 Task: Get directions from Painted Desert National Park, Arizona, United States to Piedmont Park, Georgia, United States departing at 12:00 noon on the 15th of December
Action: Mouse moved to (269, 63)
Screenshot: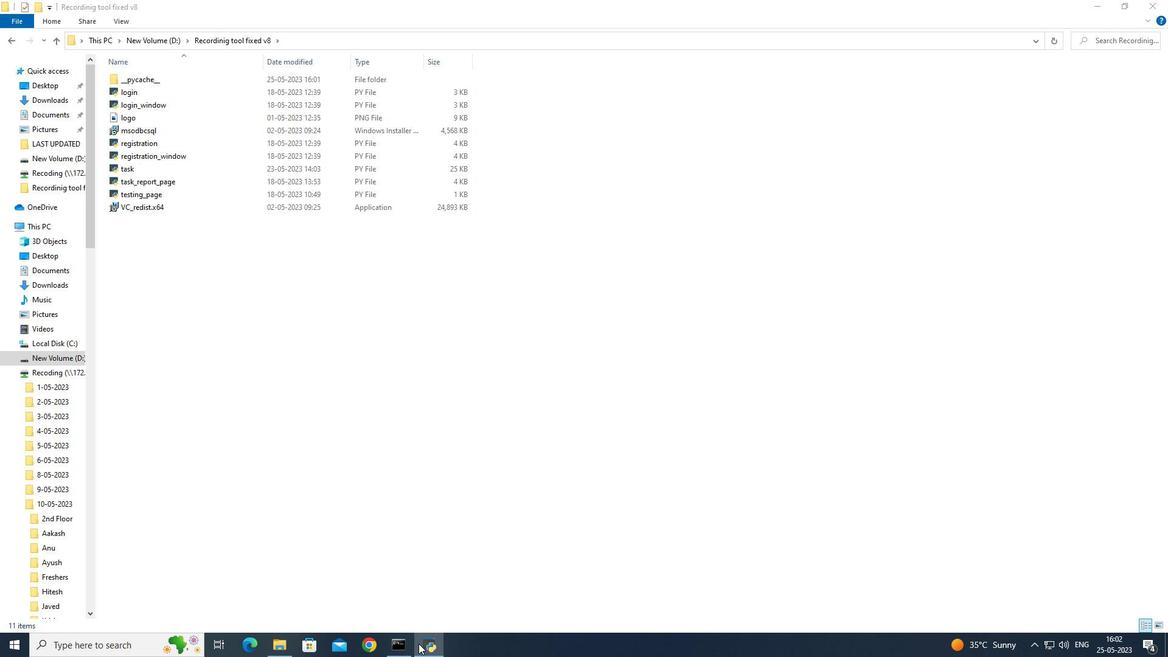 
Action: Mouse pressed left at (269, 63)
Screenshot: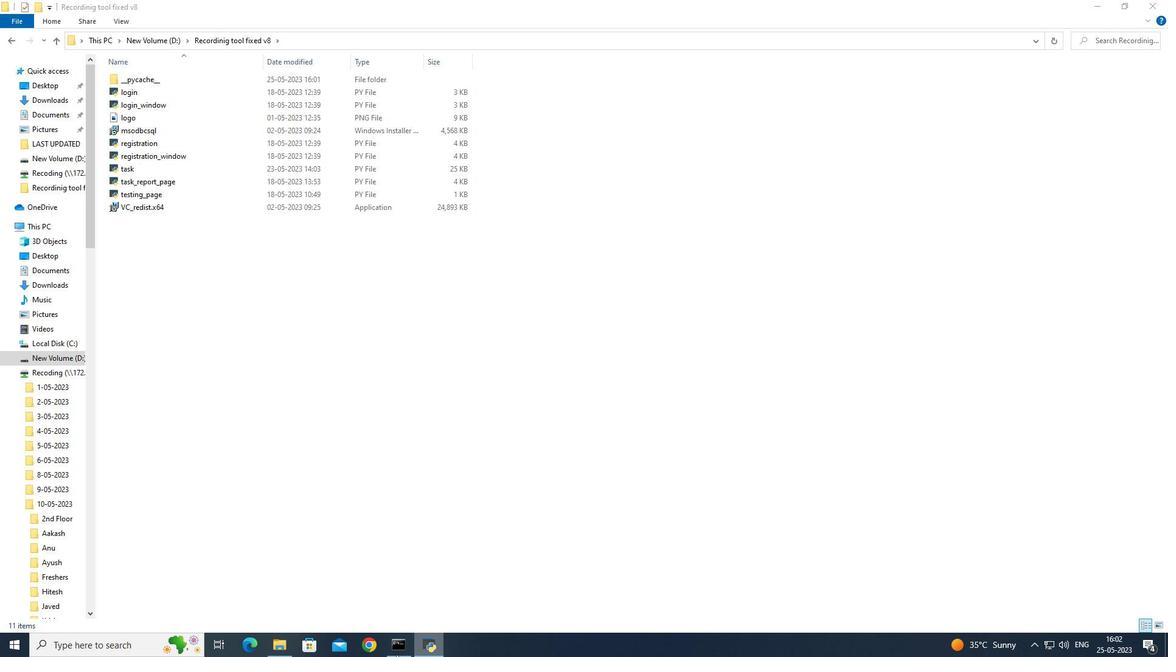 
Action: Mouse moved to (16, 59)
Screenshot: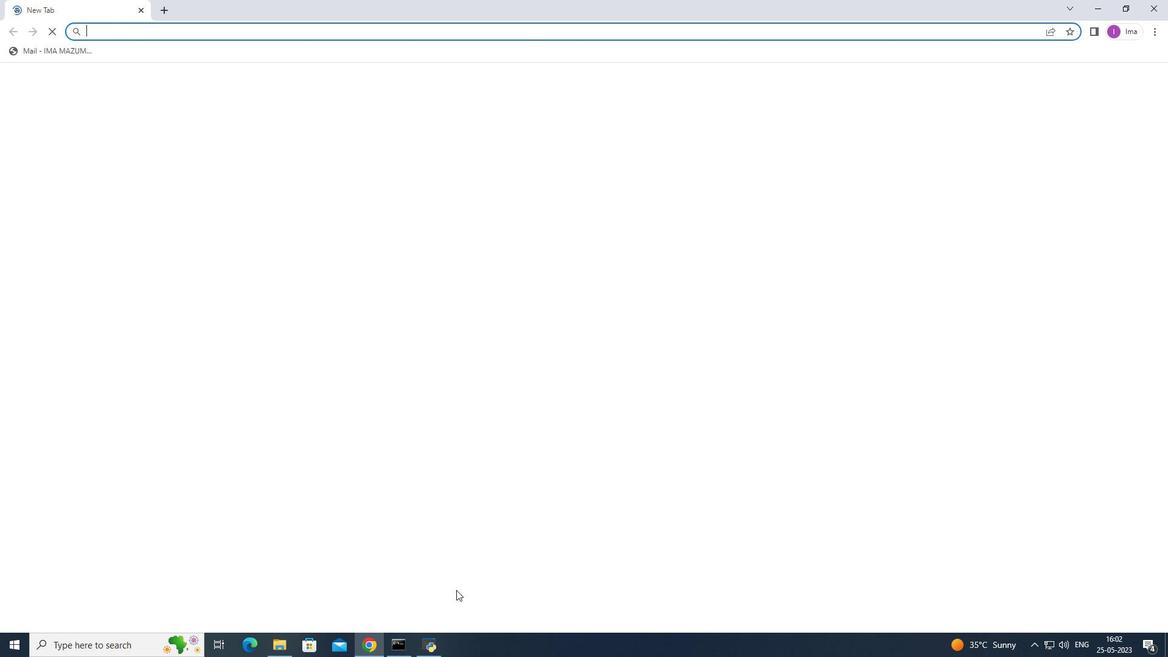 
Action: Mouse pressed left at (16, 59)
Screenshot: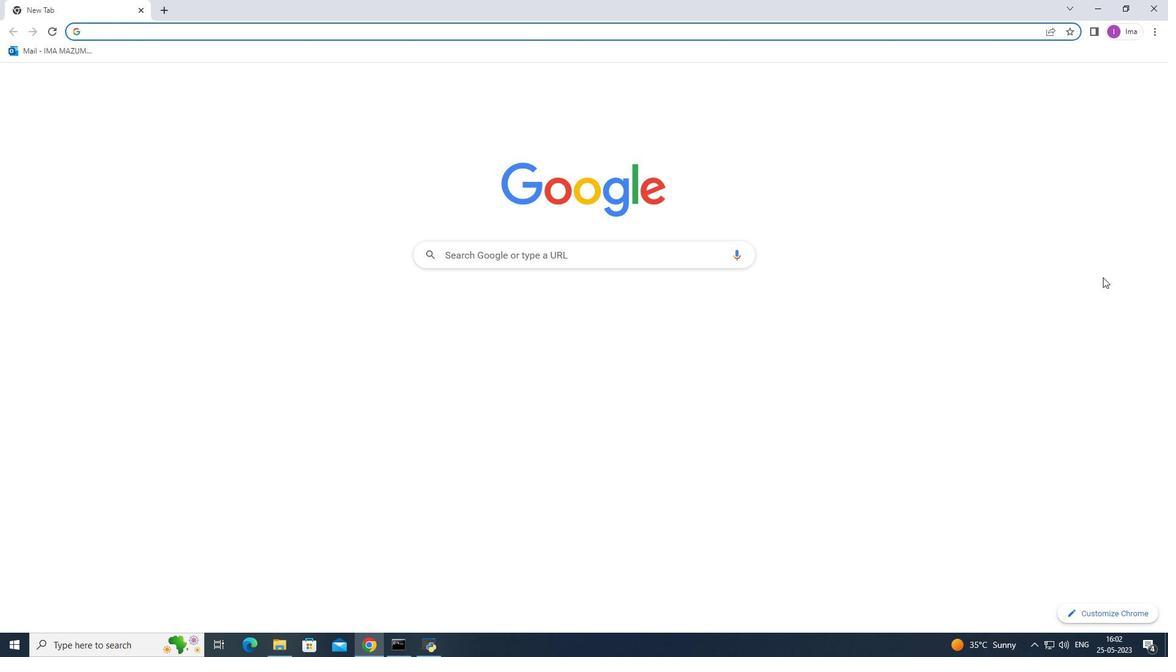 
Action: Mouse moved to (1153, 7)
Screenshot: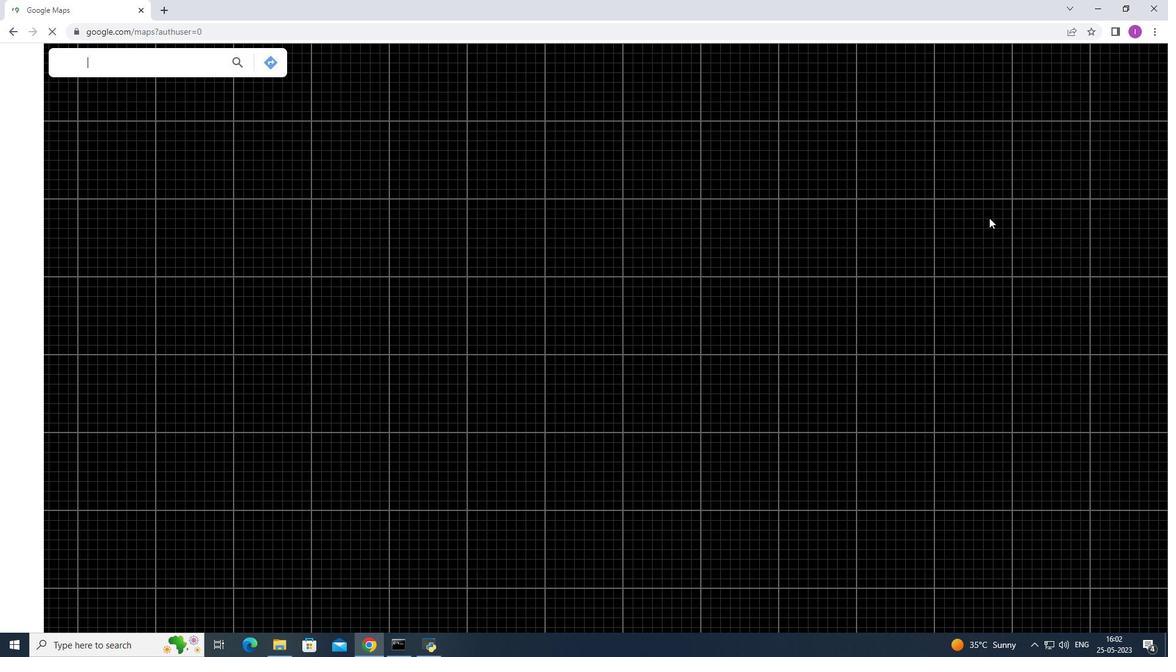
Action: Mouse pressed left at (1153, 7)
Screenshot: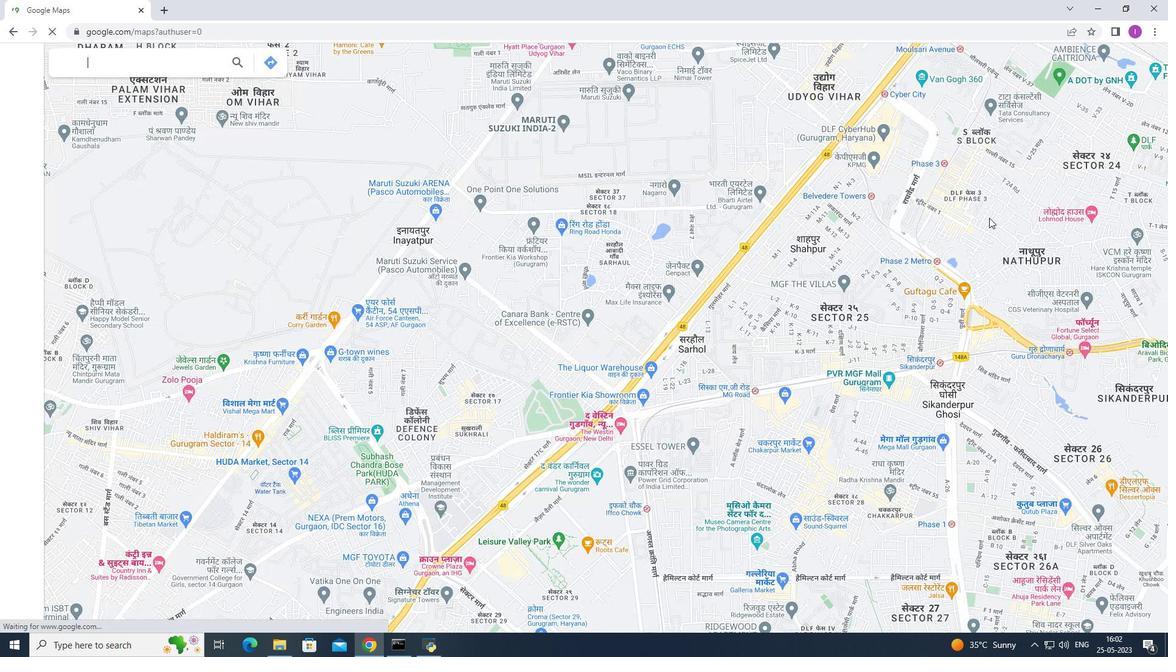 
Action: Mouse moved to (377, 647)
Screenshot: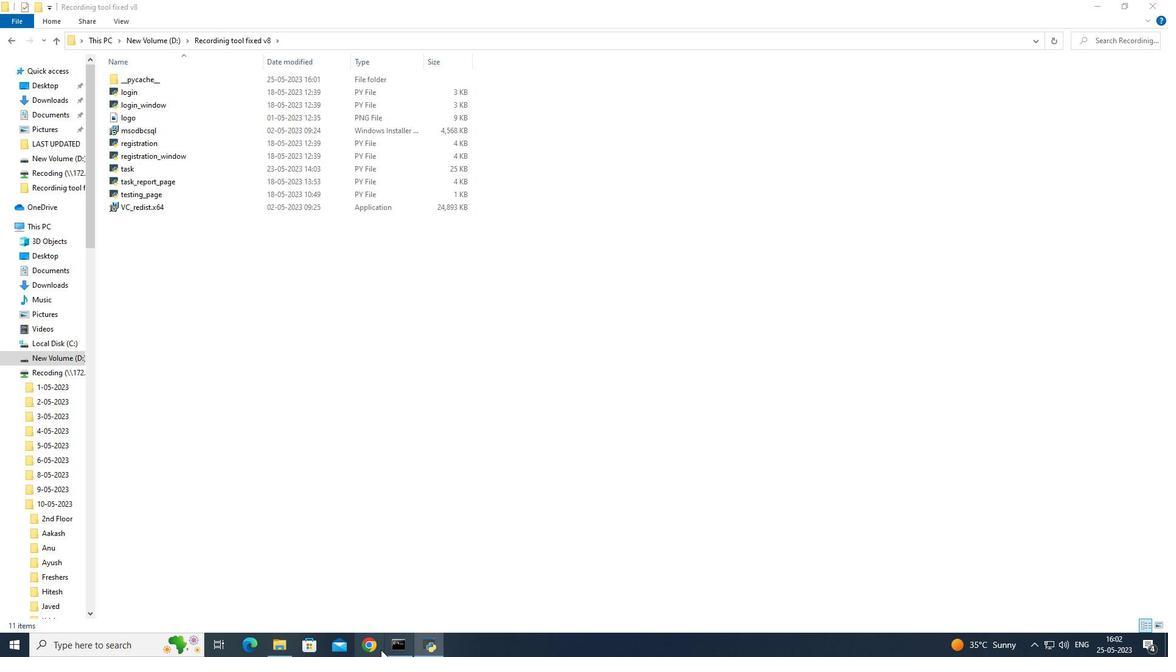 
Action: Mouse pressed left at (377, 647)
Screenshot: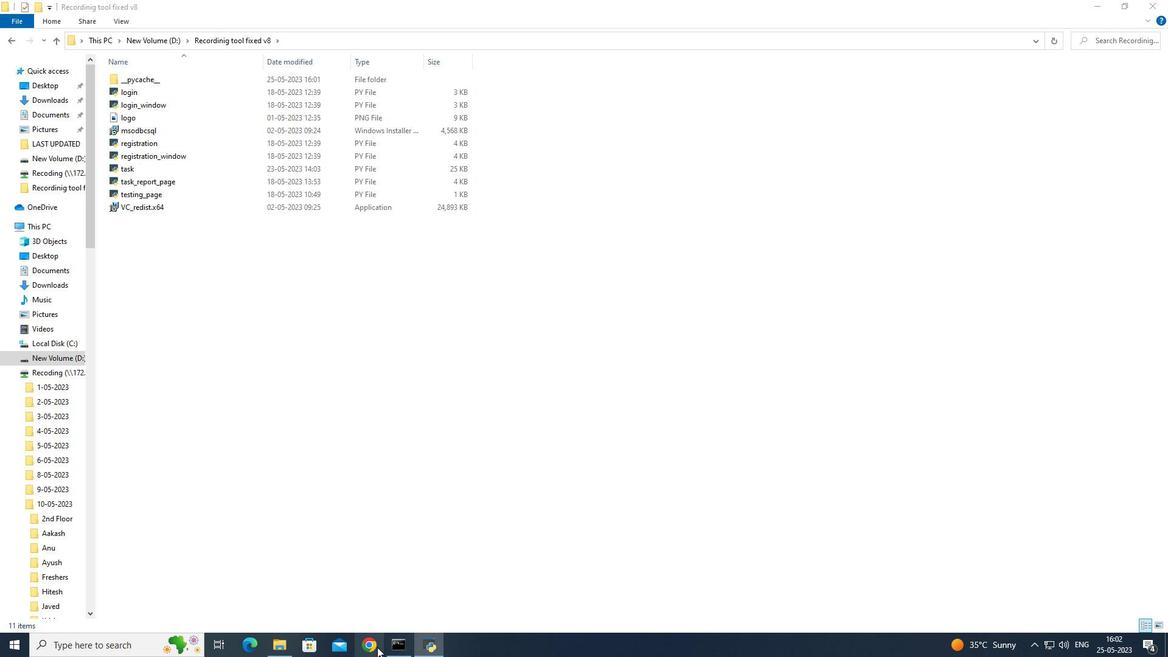 
Action: Mouse moved to (1111, 84)
Screenshot: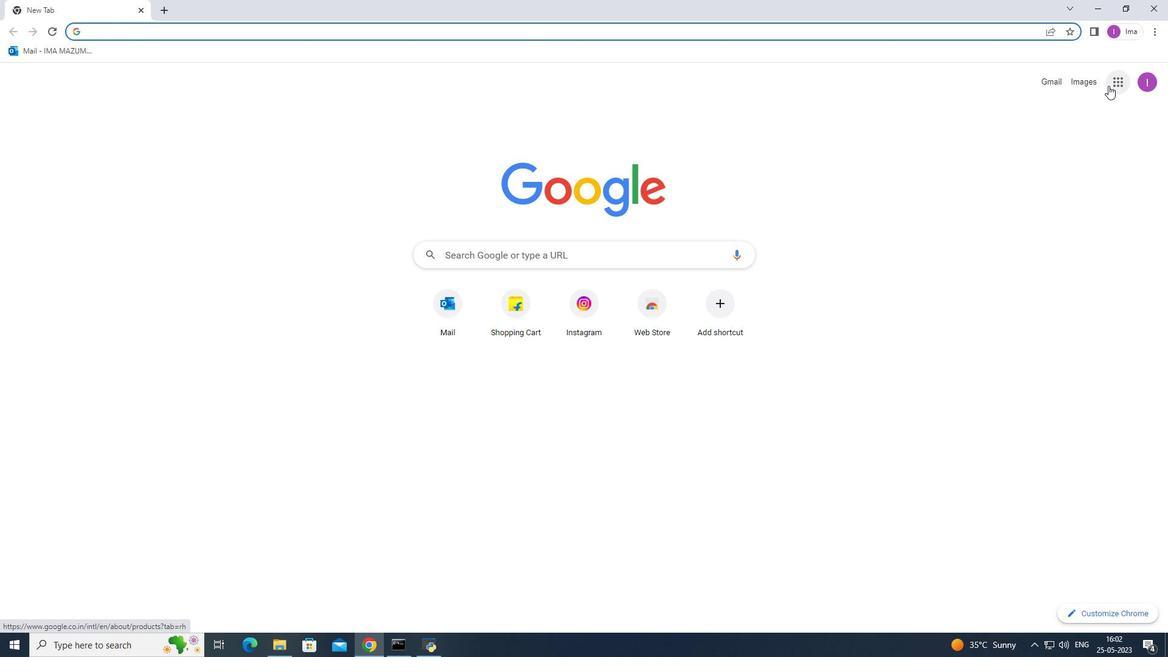 
Action: Mouse pressed left at (1111, 84)
Screenshot: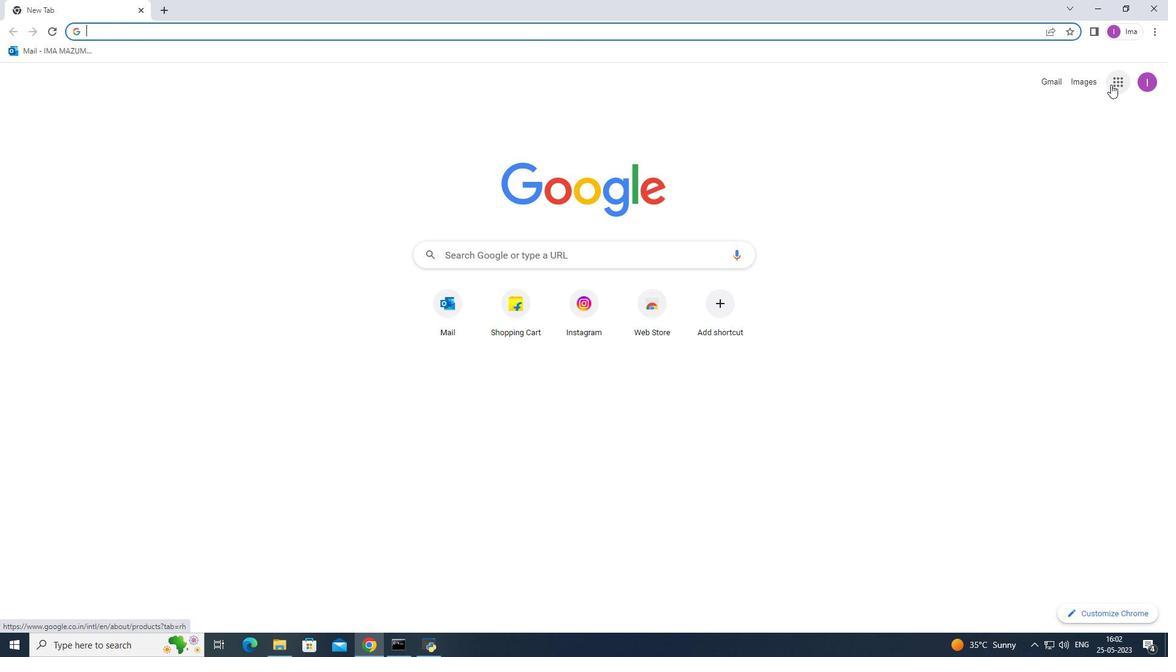 
Action: Mouse moved to (1126, 135)
Screenshot: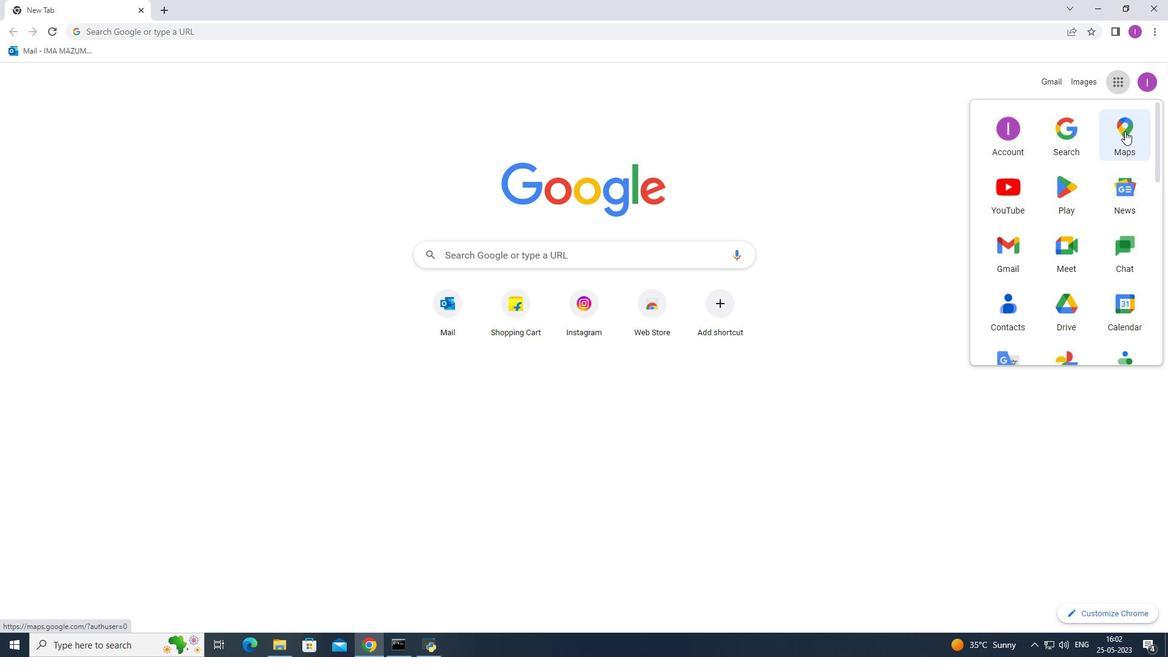 
Action: Mouse pressed left at (1126, 135)
Screenshot: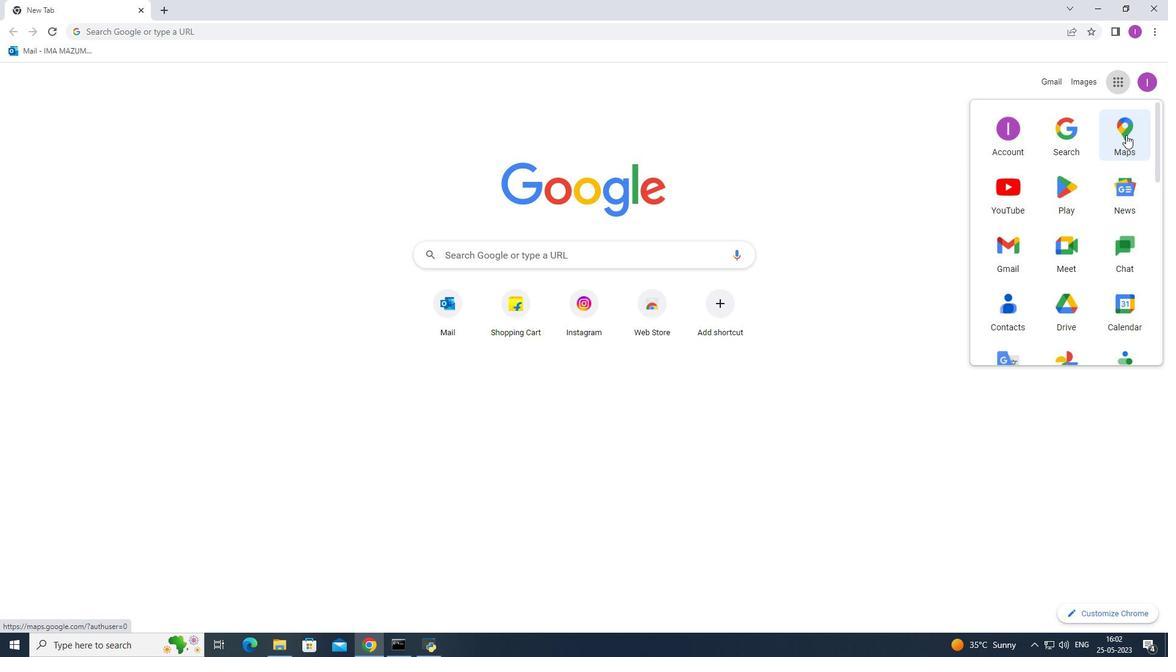 
Action: Mouse moved to (24, 63)
Screenshot: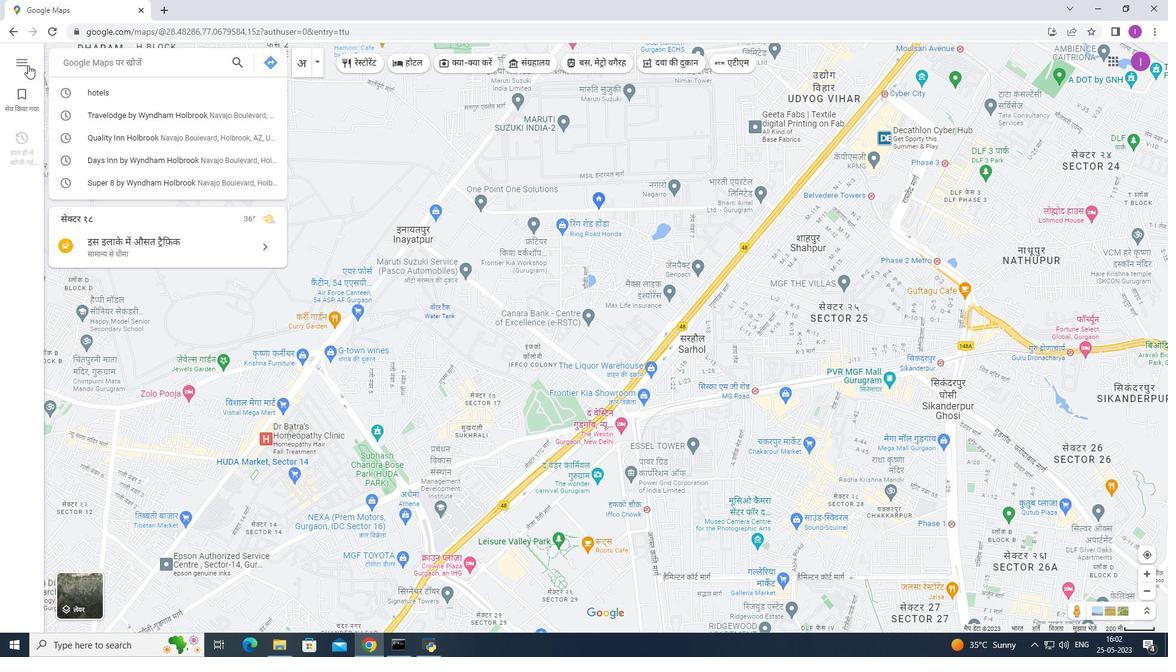 
Action: Mouse pressed left at (24, 63)
Screenshot: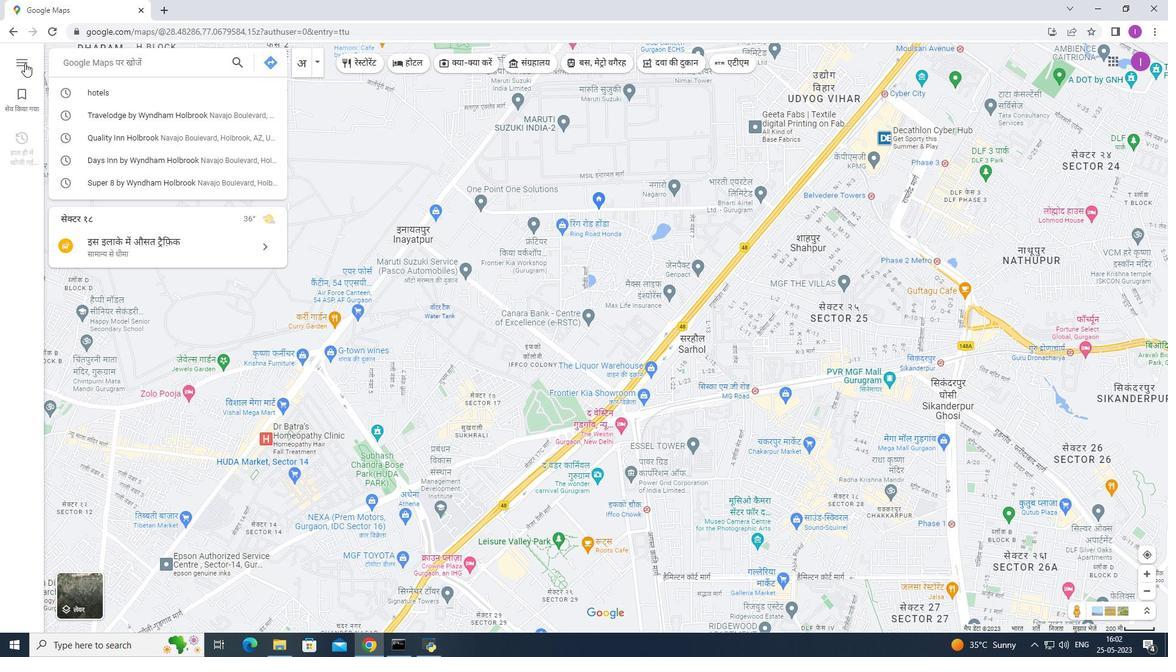 
Action: Mouse moved to (27, 534)
Screenshot: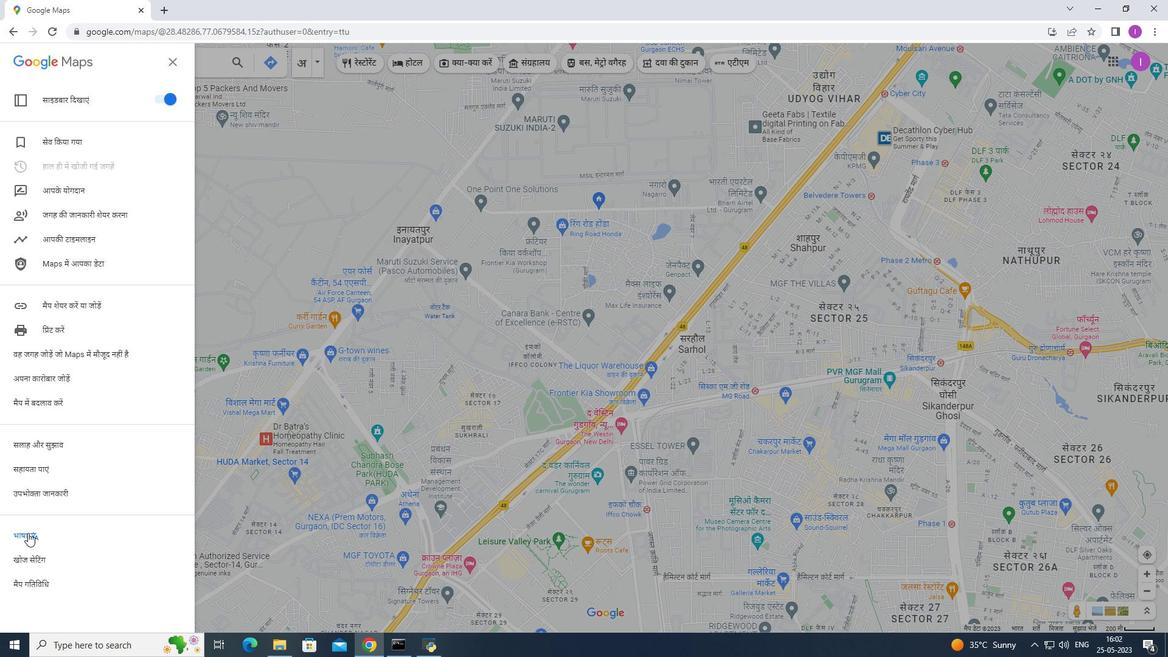 
Action: Mouse pressed left at (27, 534)
Screenshot: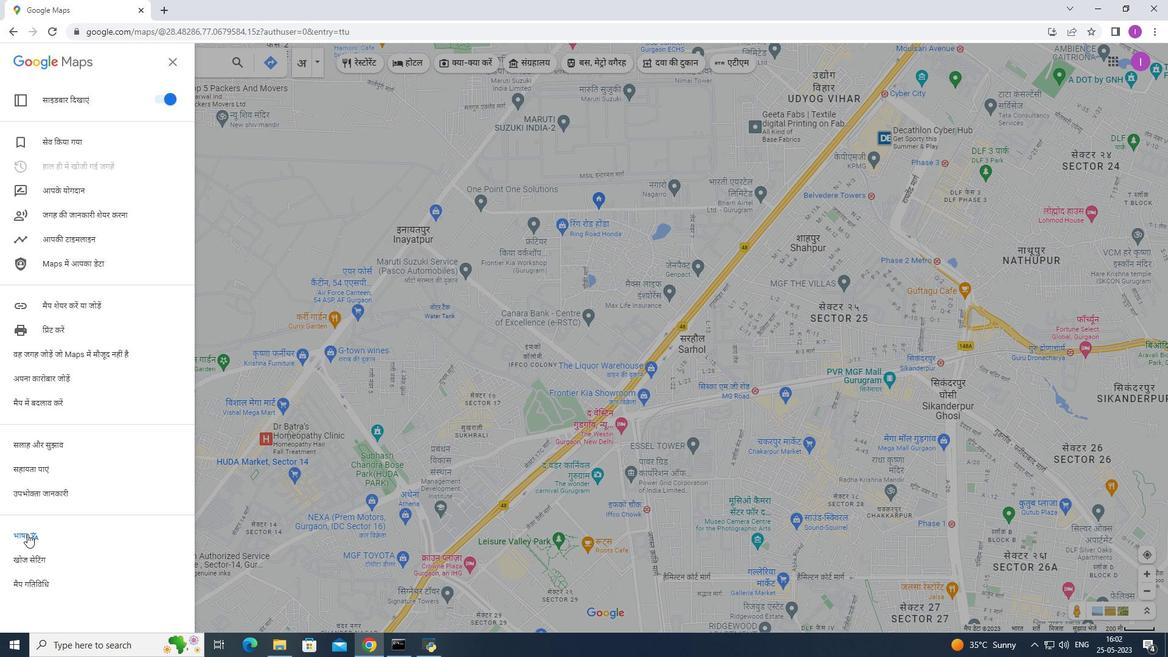 
Action: Mouse moved to (407, 203)
Screenshot: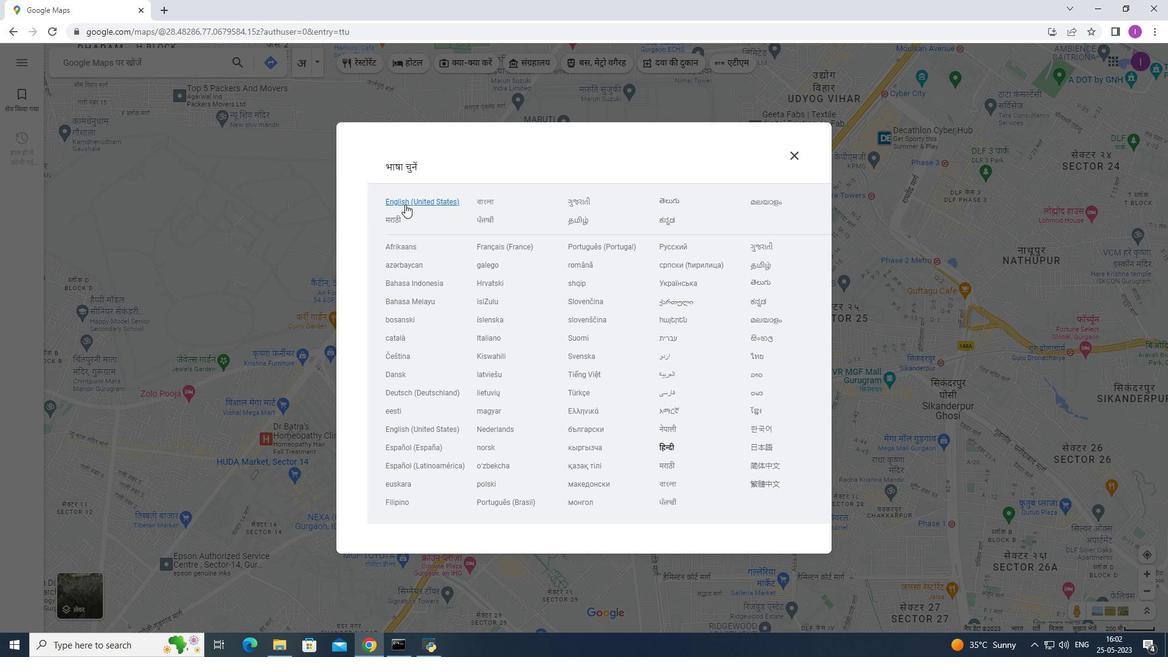 
Action: Mouse pressed left at (407, 203)
Screenshot: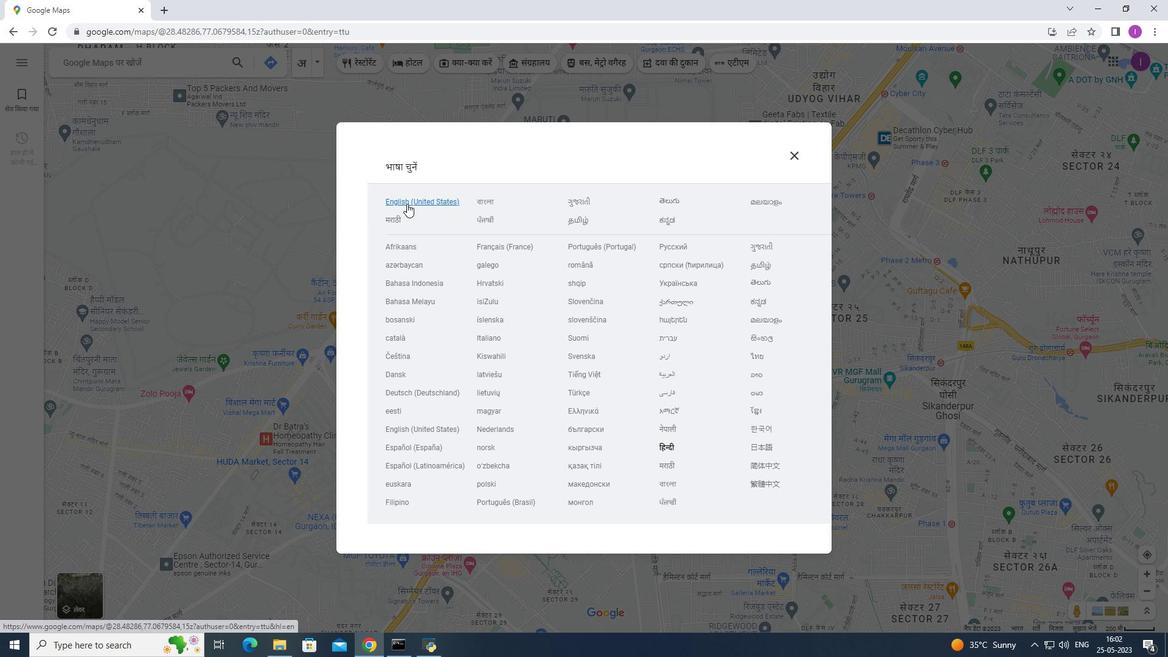 
Action: Mouse moved to (269, 63)
Screenshot: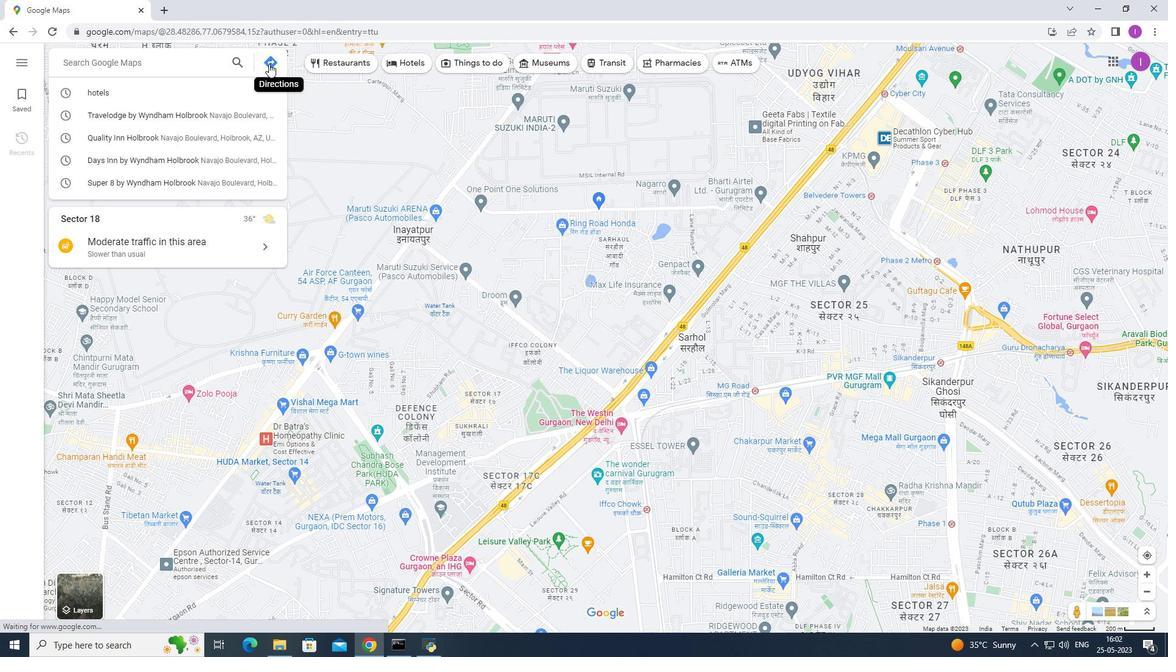 
Action: Mouse pressed left at (269, 63)
Screenshot: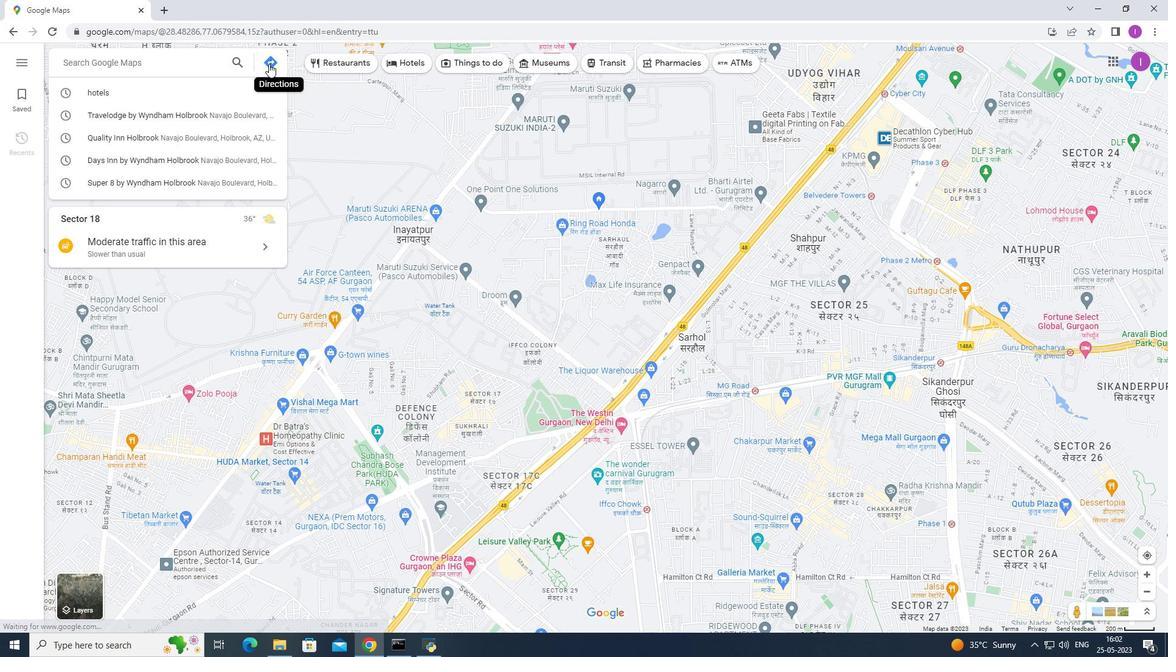
Action: Mouse moved to (158, 105)
Screenshot: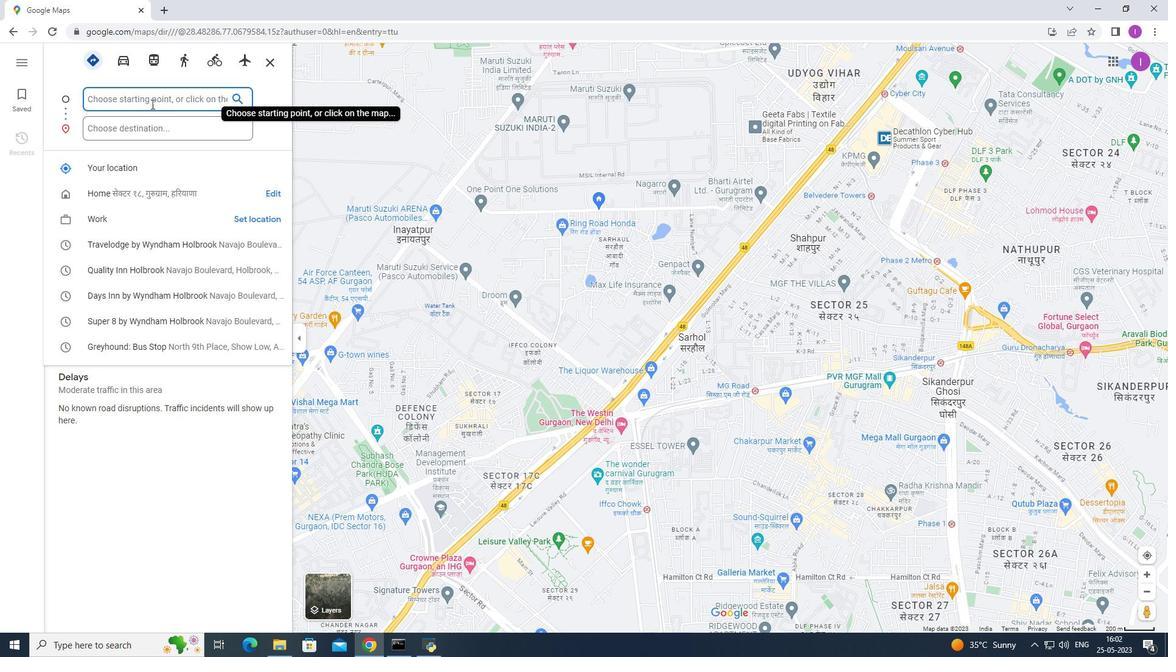 
Action: Key pressed <Key.shift>Painted<Key.space>de
Screenshot: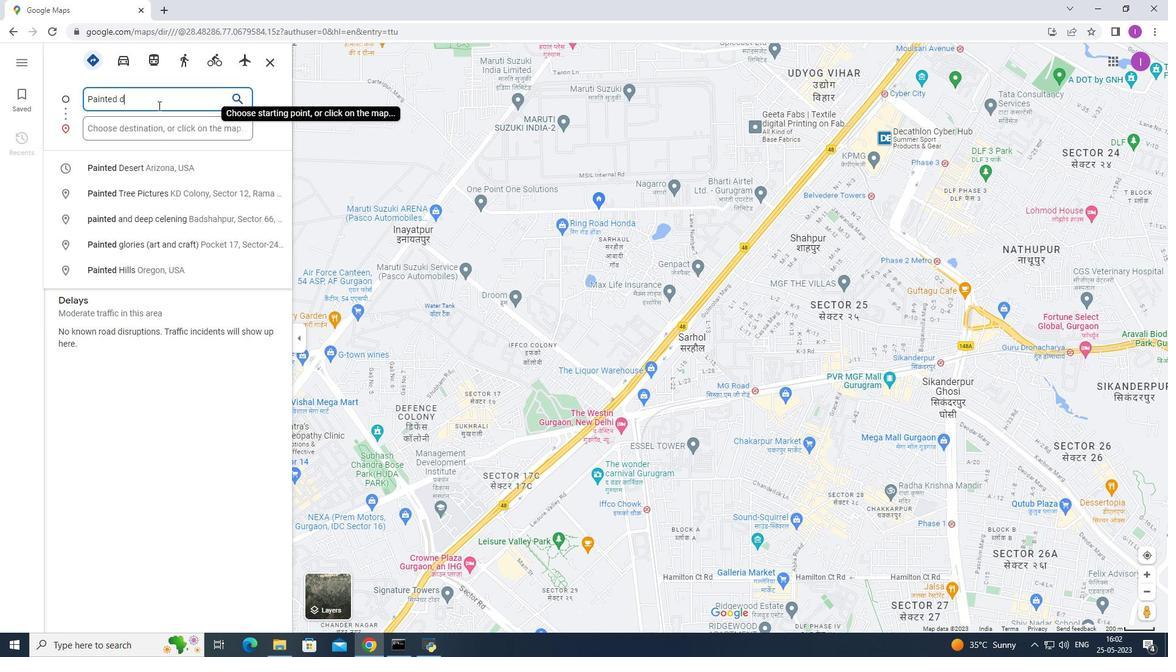 
Action: Mouse moved to (170, 173)
Screenshot: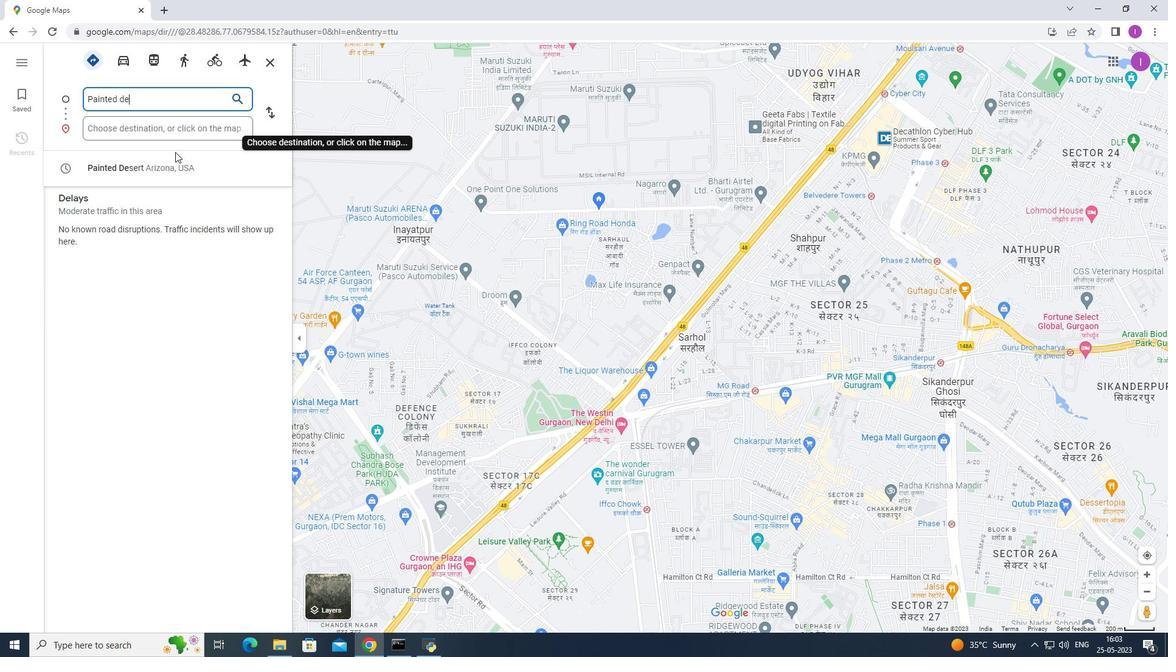 
Action: Mouse pressed left at (170, 173)
Screenshot: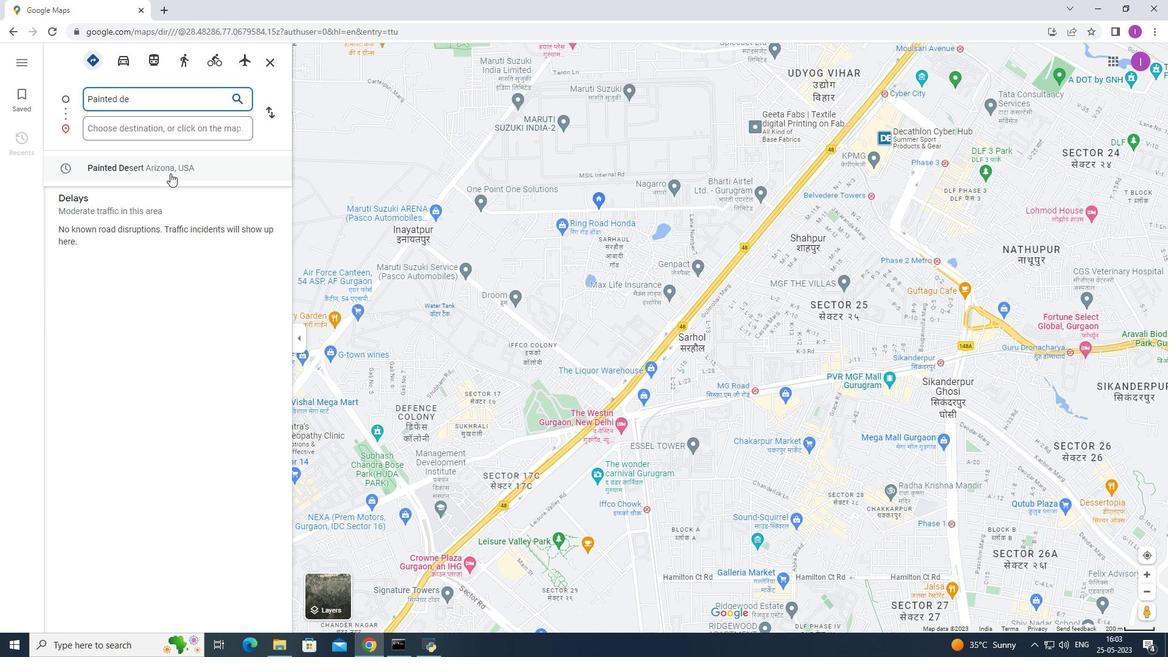 
Action: Mouse moved to (105, 130)
Screenshot: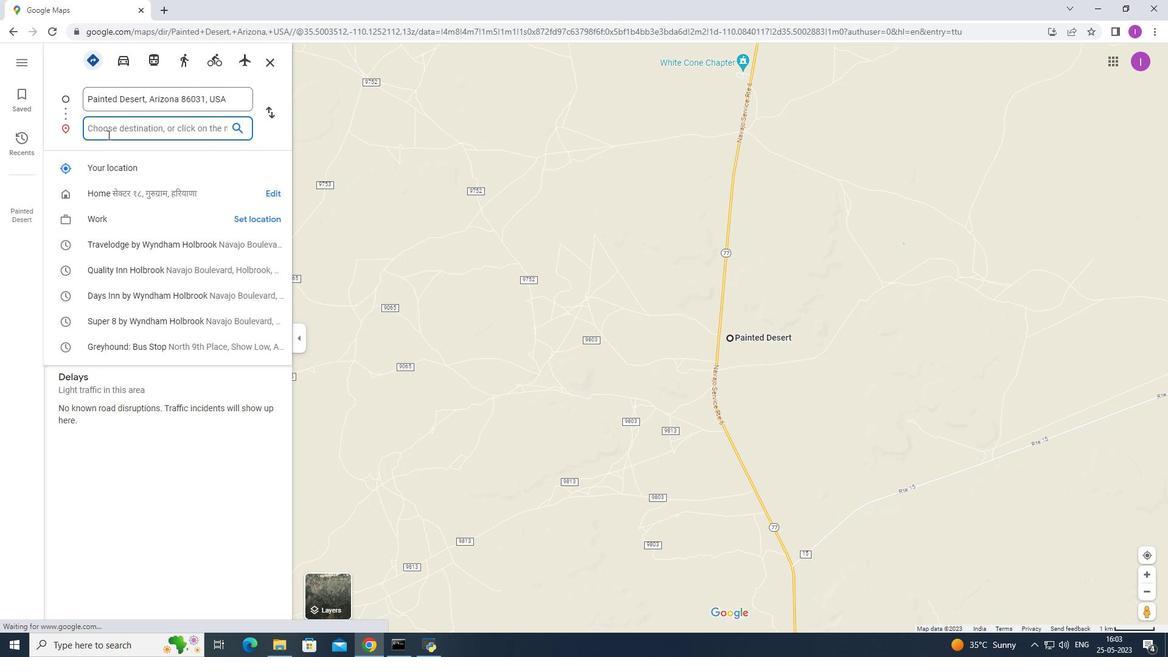 
Action: Mouse pressed left at (105, 130)
Screenshot: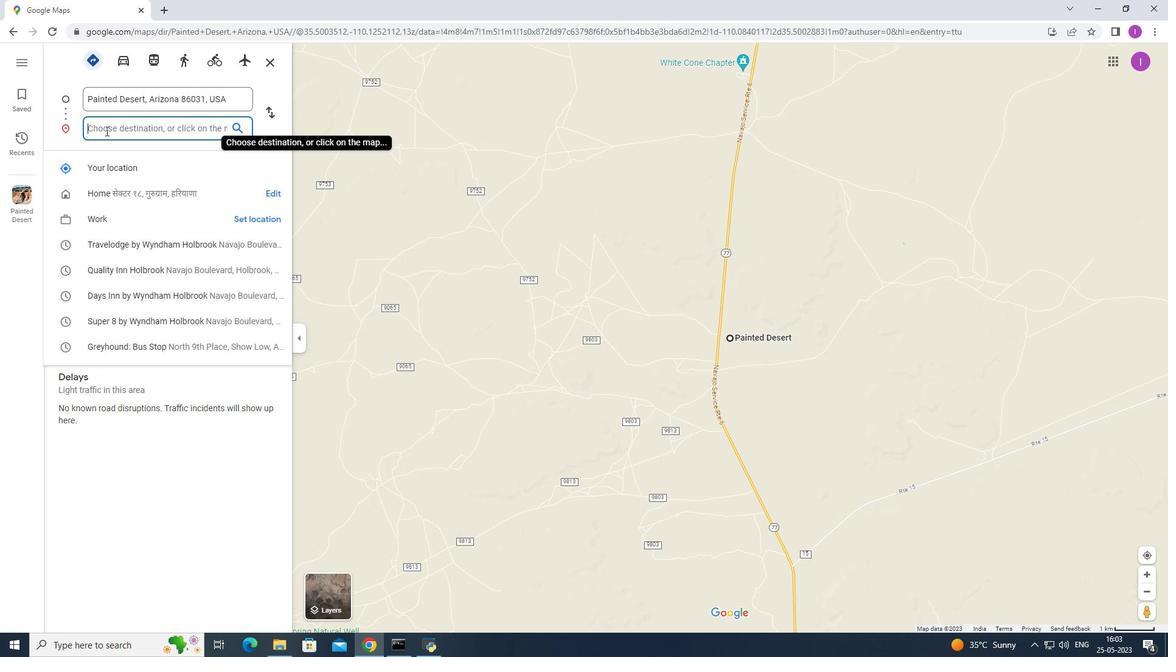 
Action: Mouse moved to (110, 128)
Screenshot: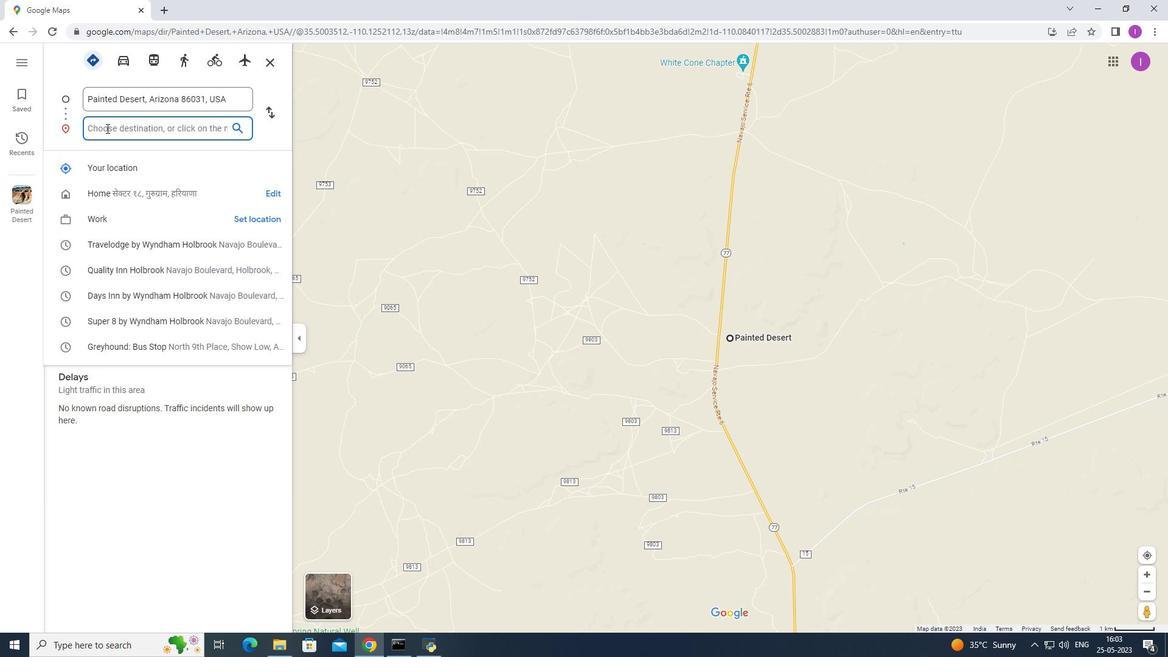 
Action: Key pressed <Key.shift><Key.shift><Key.shift><Key.shift><Key.shift><Key.shift><Key.shift><Key.shift><Key.shift><Key.shift><Key.shift><Key.shift><Key.shift><Key.shift>Piedmont<Key.space>park<Key.backspace>k,<Key.shift>Geor
Screenshot: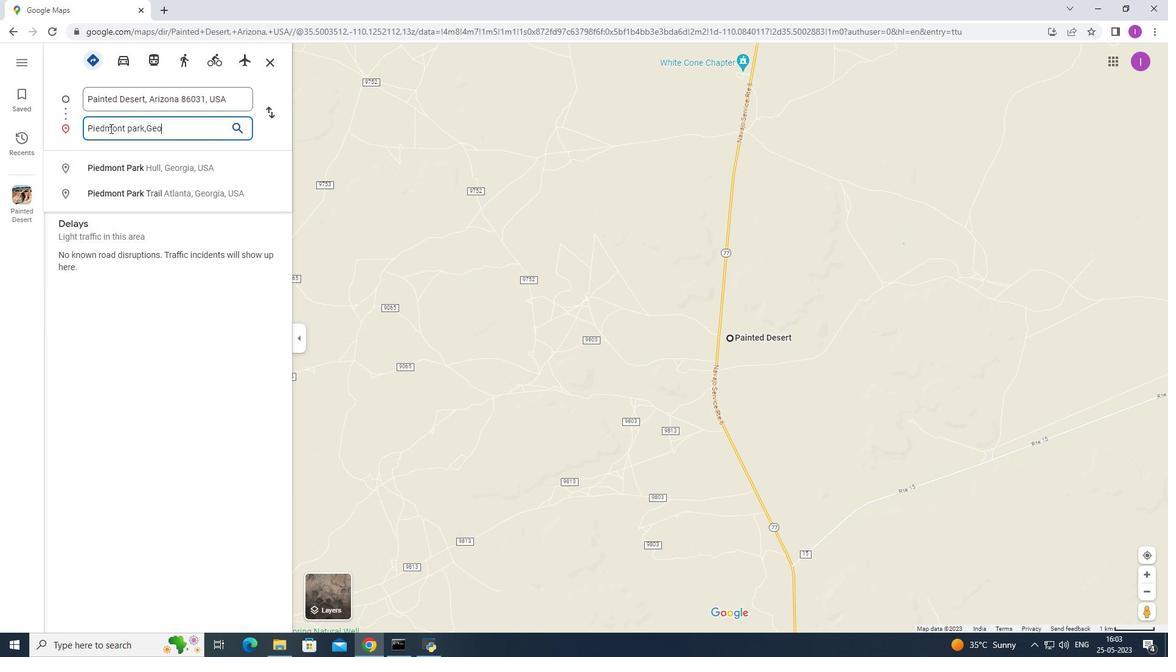
Action: Mouse moved to (127, 172)
Screenshot: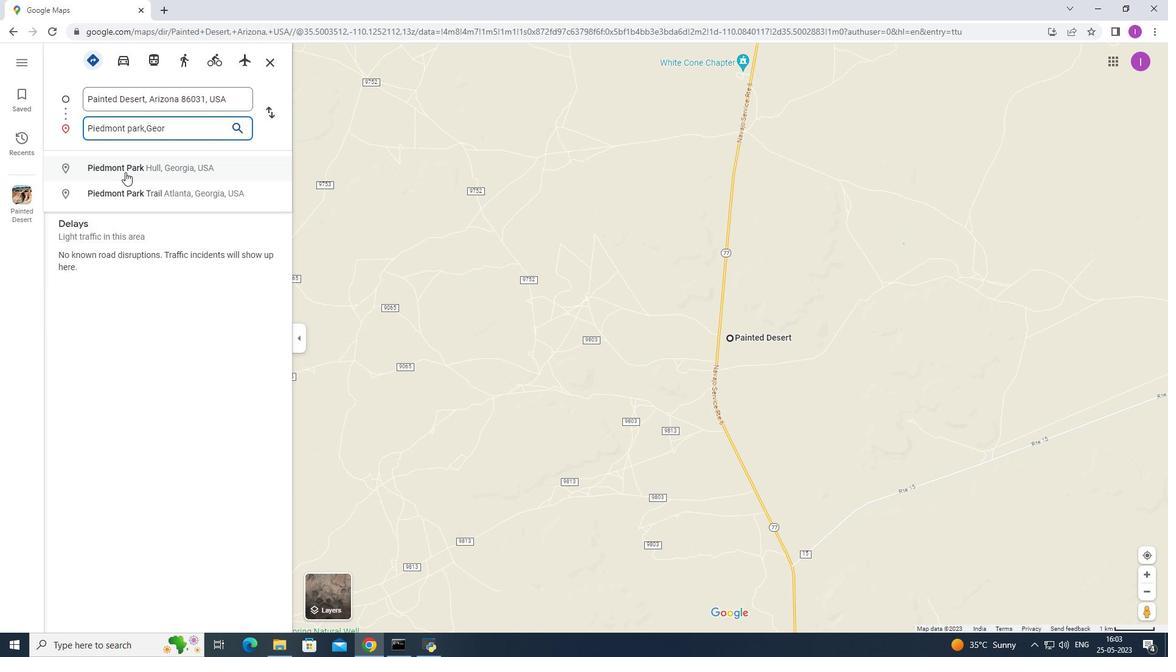 
Action: Mouse pressed left at (127, 172)
Screenshot: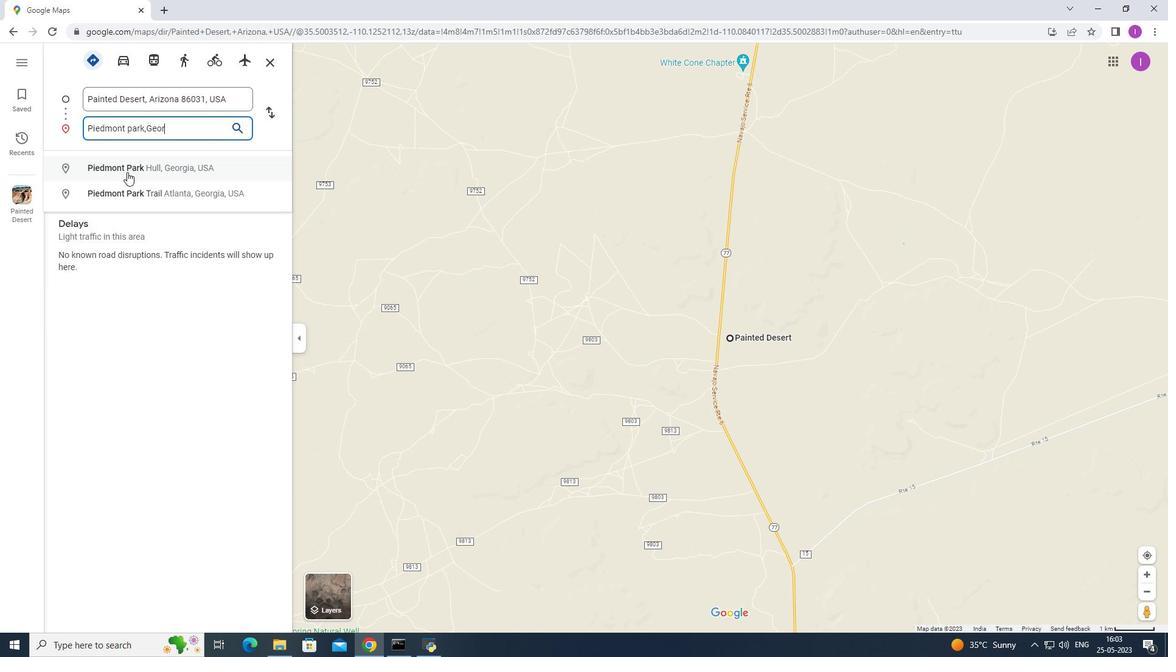 
Action: Mouse moved to (136, 198)
Screenshot: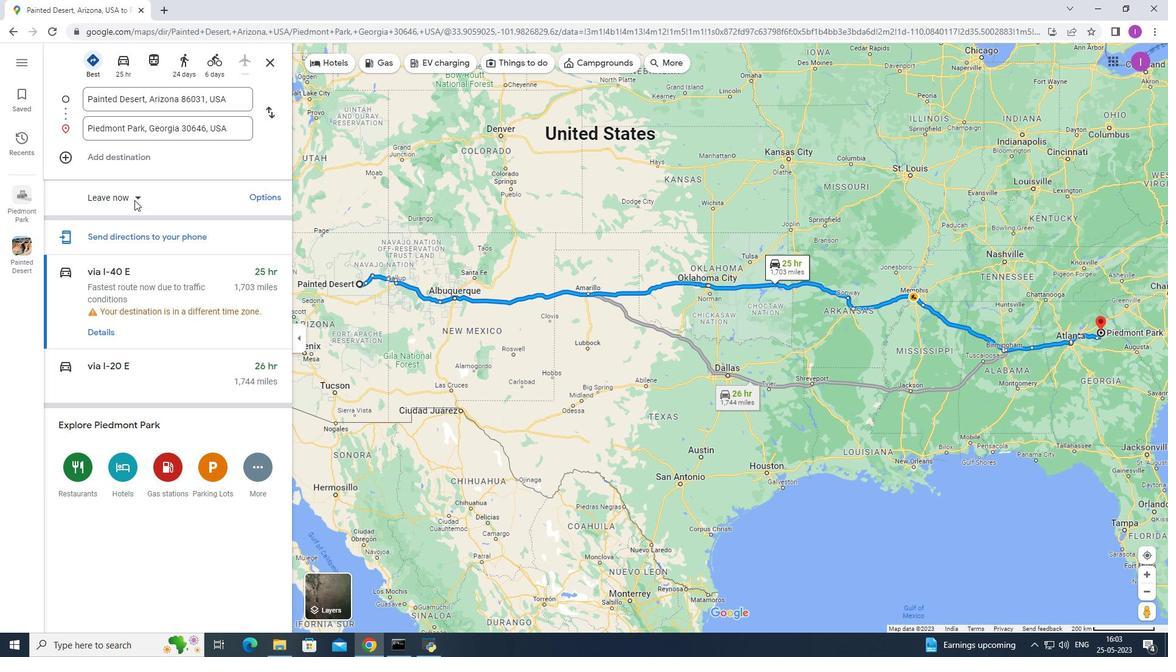 
Action: Mouse pressed left at (136, 198)
Screenshot: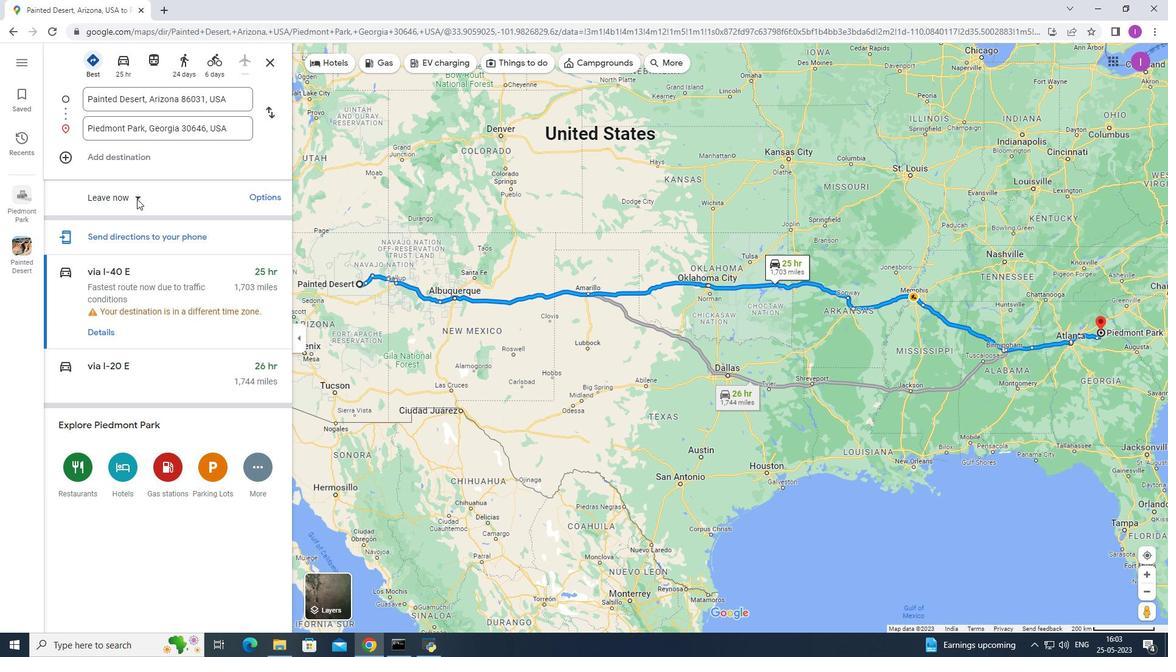 
Action: Mouse moved to (128, 230)
Screenshot: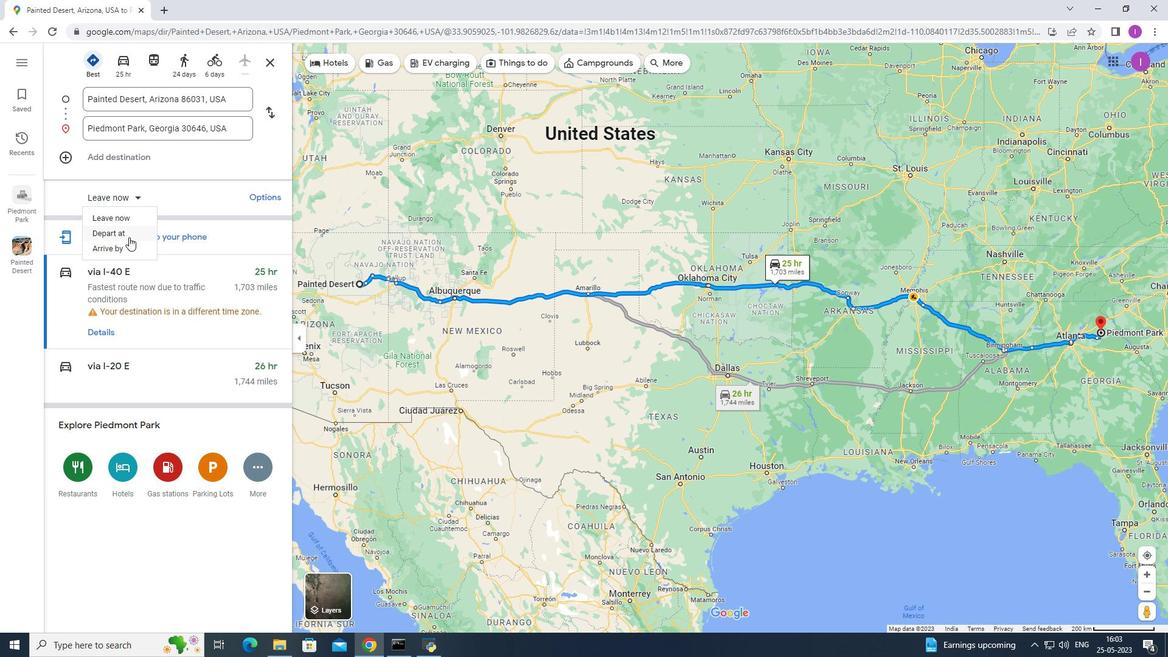 
Action: Mouse pressed left at (128, 230)
Screenshot: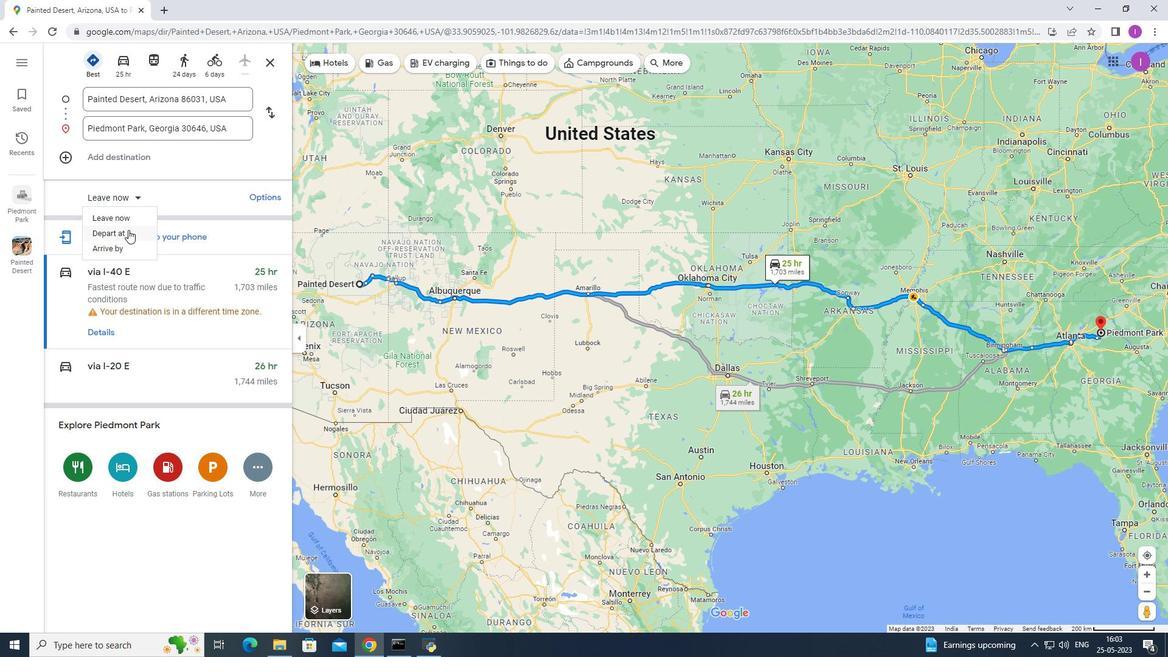 
Action: Mouse moved to (125, 189)
Screenshot: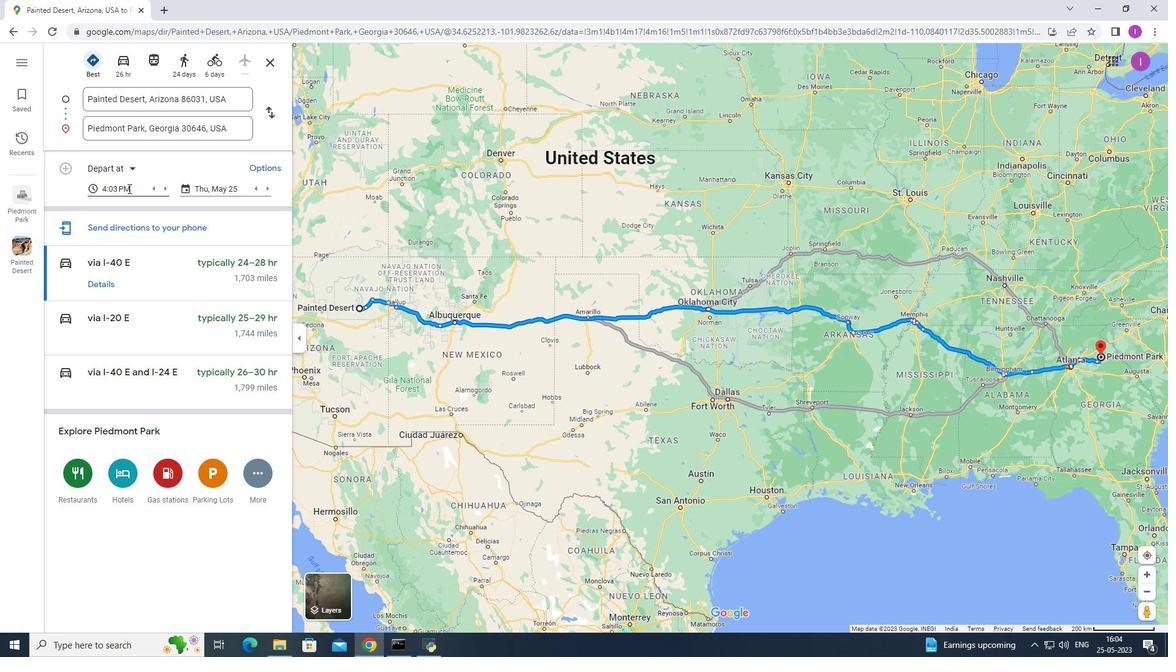 
Action: Mouse pressed left at (125, 189)
Screenshot: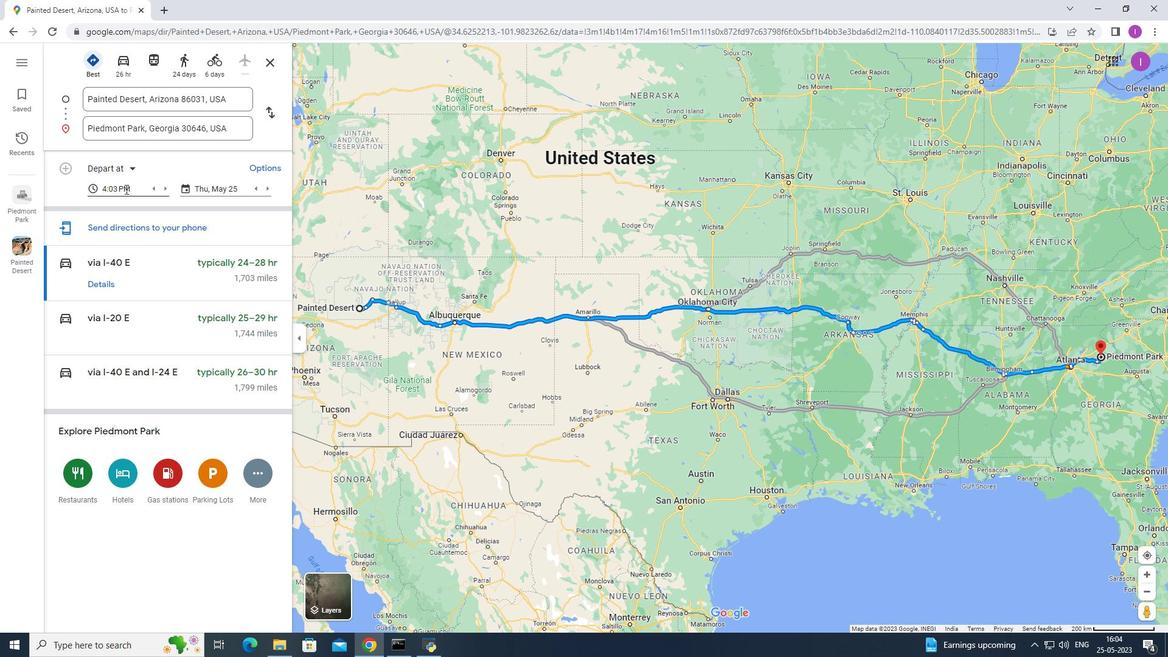 
Action: Mouse moved to (132, 205)
Screenshot: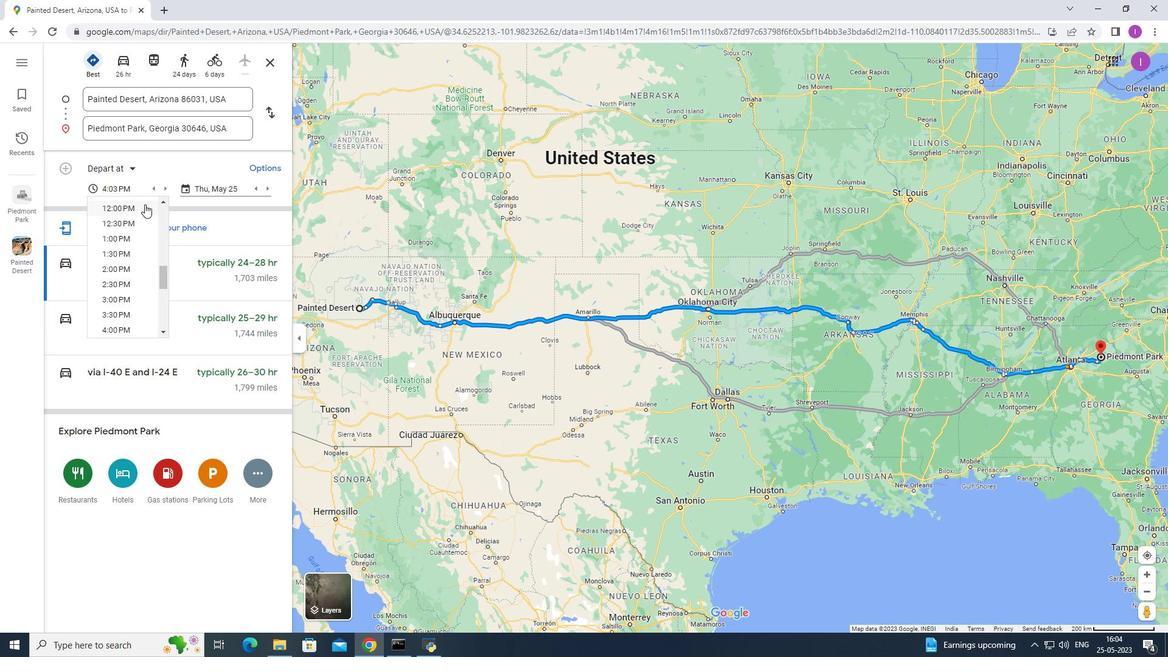 
Action: Mouse pressed left at (132, 205)
Screenshot: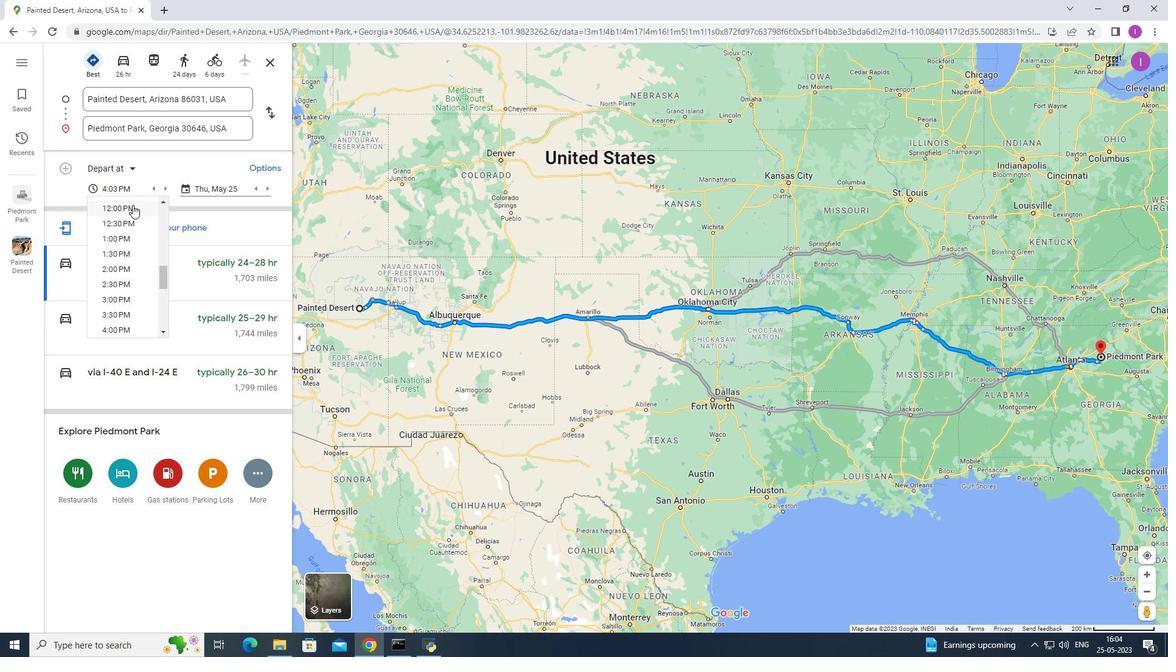 
Action: Mouse moved to (216, 190)
Screenshot: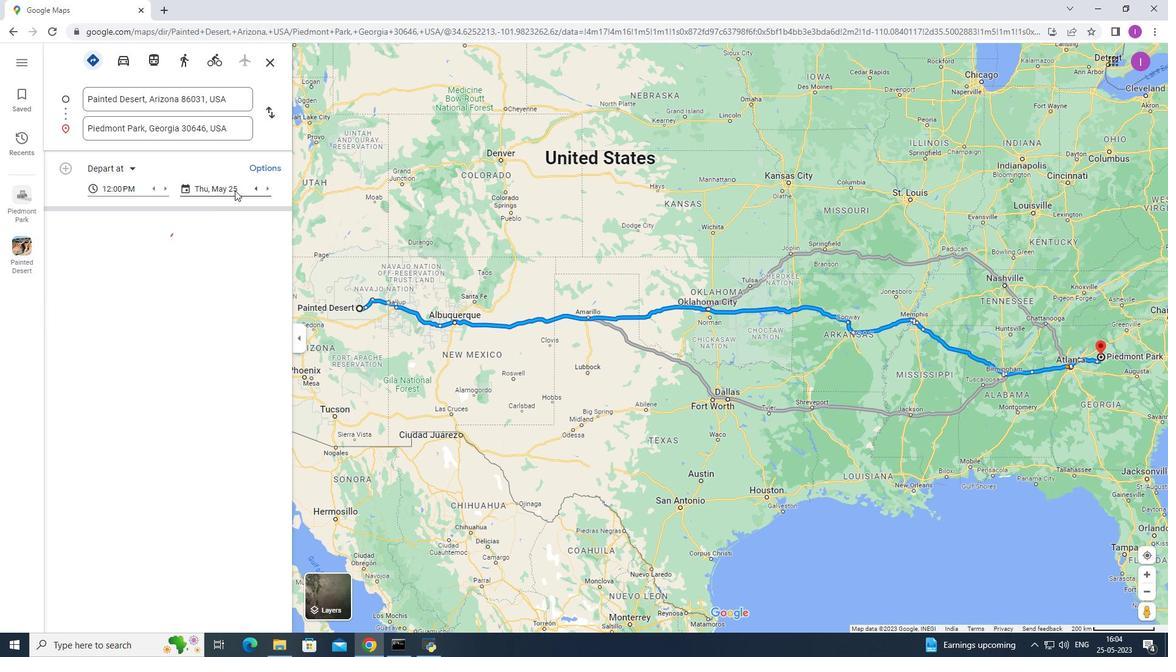 
Action: Mouse pressed left at (216, 190)
Screenshot: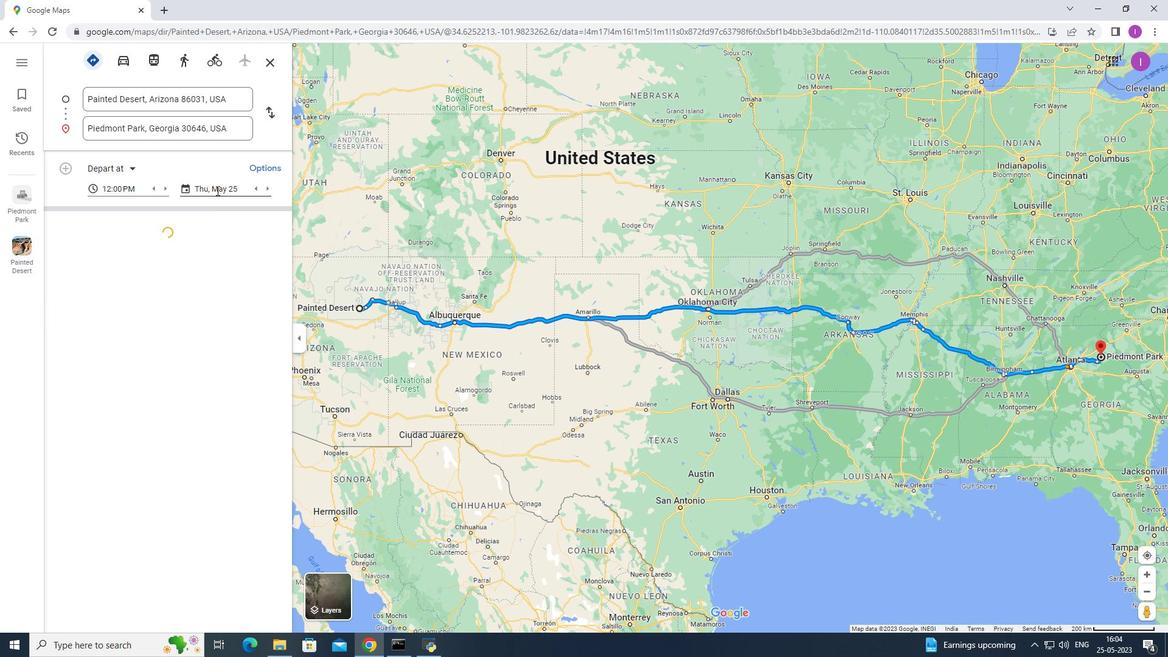 
Action: Mouse moved to (284, 212)
Screenshot: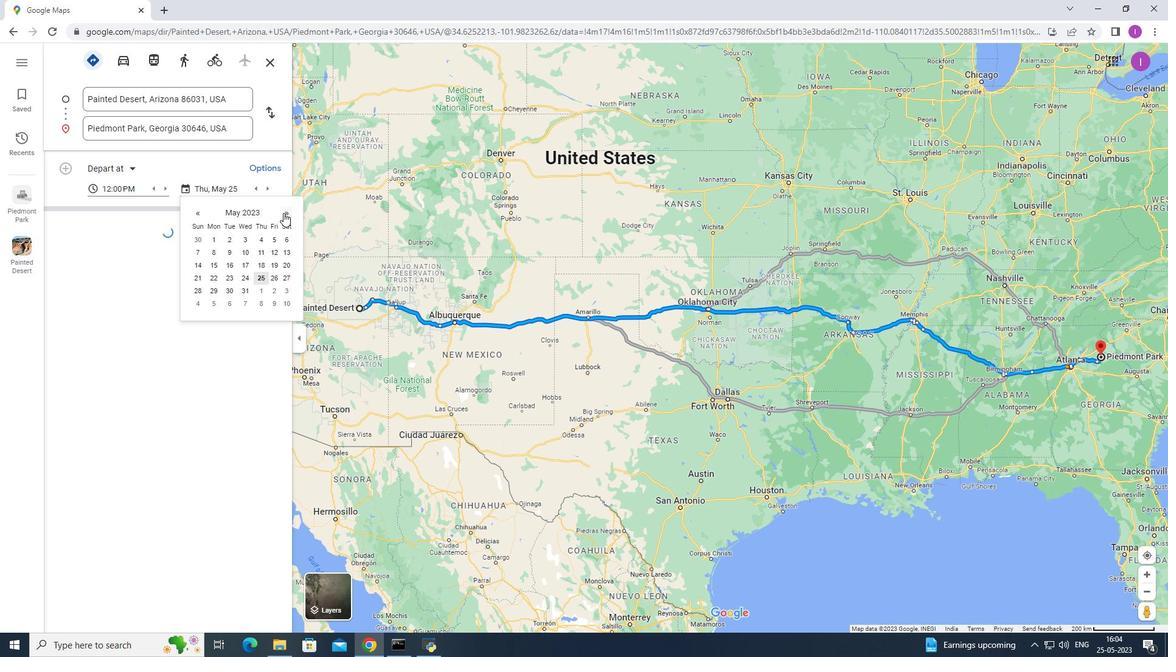 
Action: Mouse pressed left at (284, 212)
Screenshot: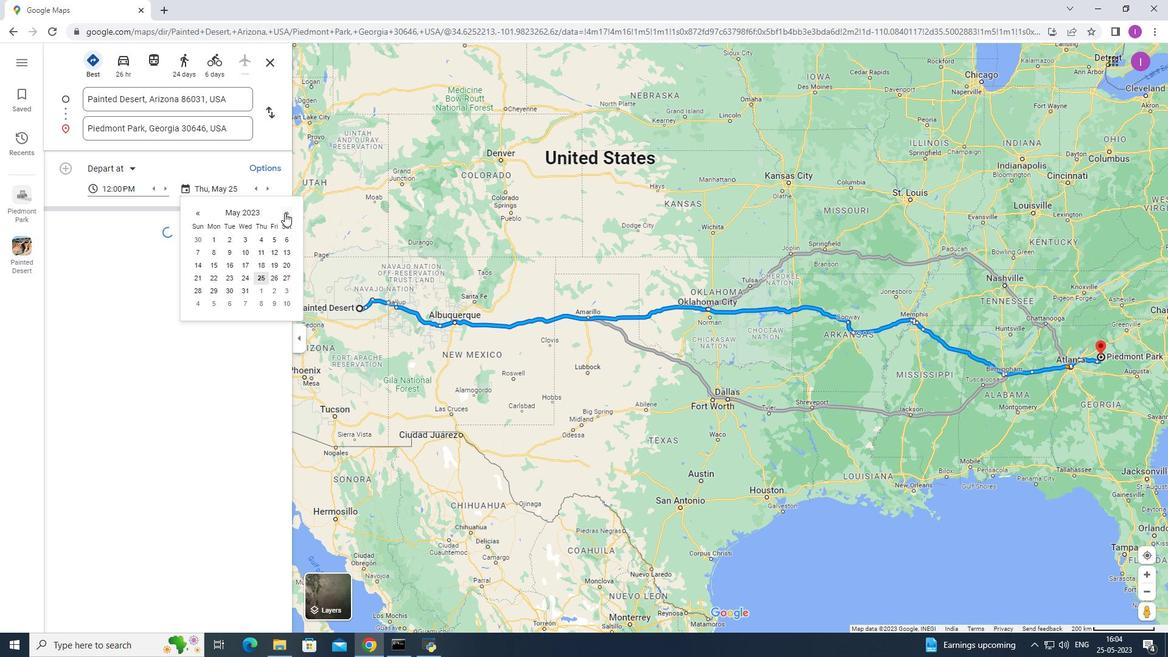 
Action: Mouse pressed left at (284, 212)
Screenshot: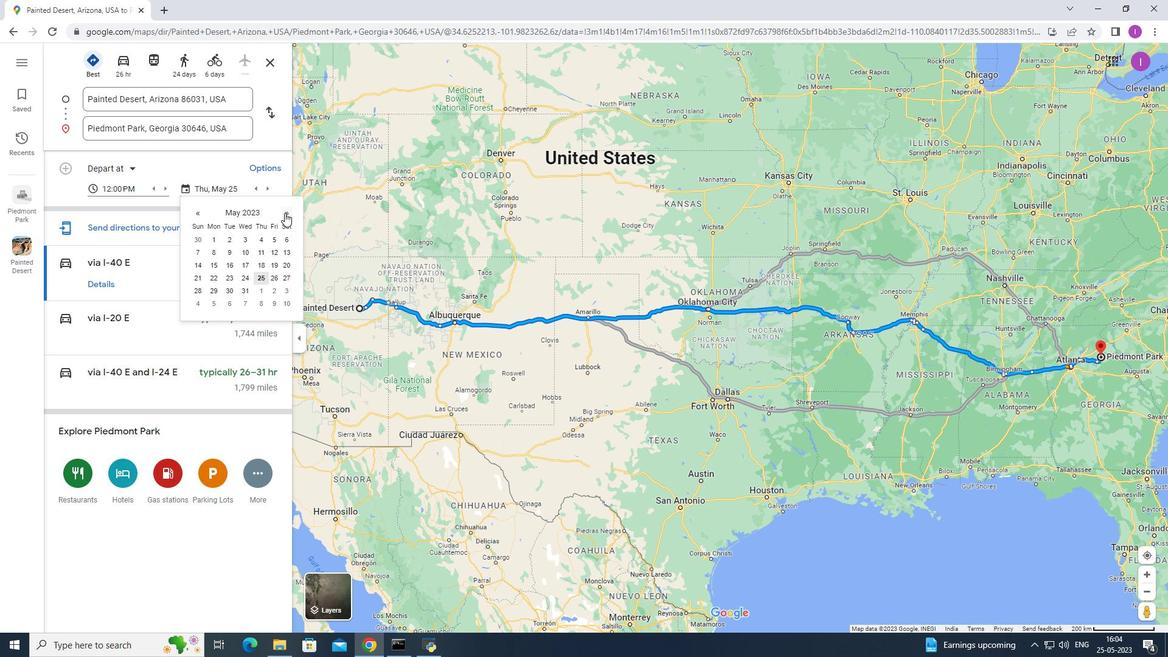 
Action: Mouse pressed left at (284, 212)
Screenshot: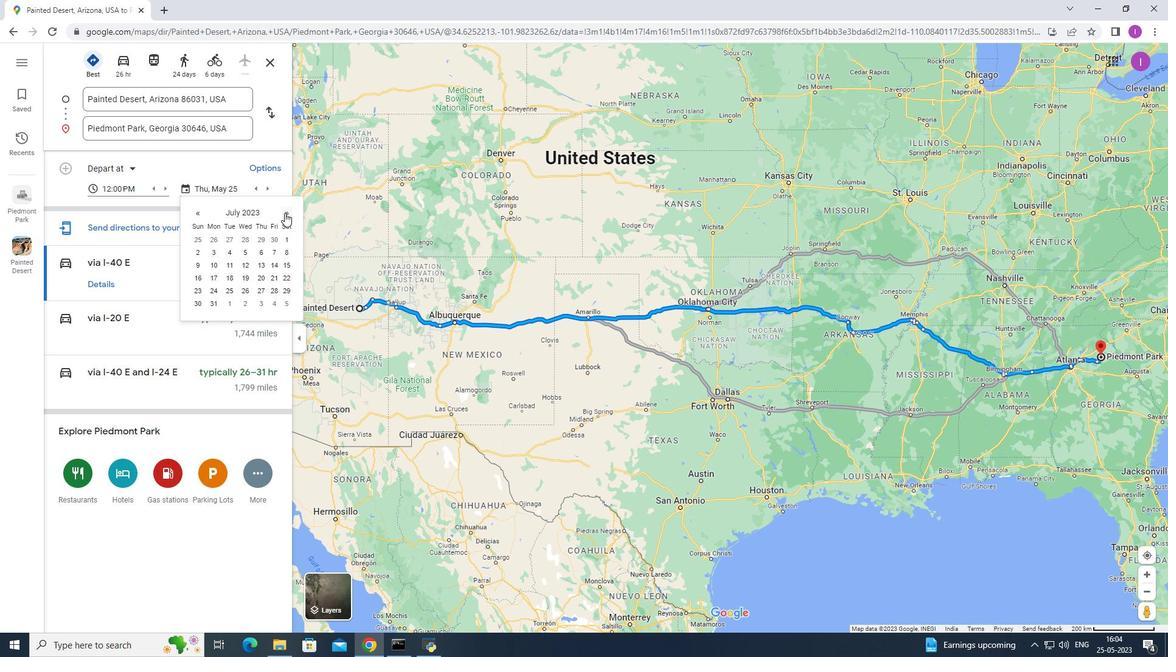
Action: Mouse pressed left at (284, 212)
Screenshot: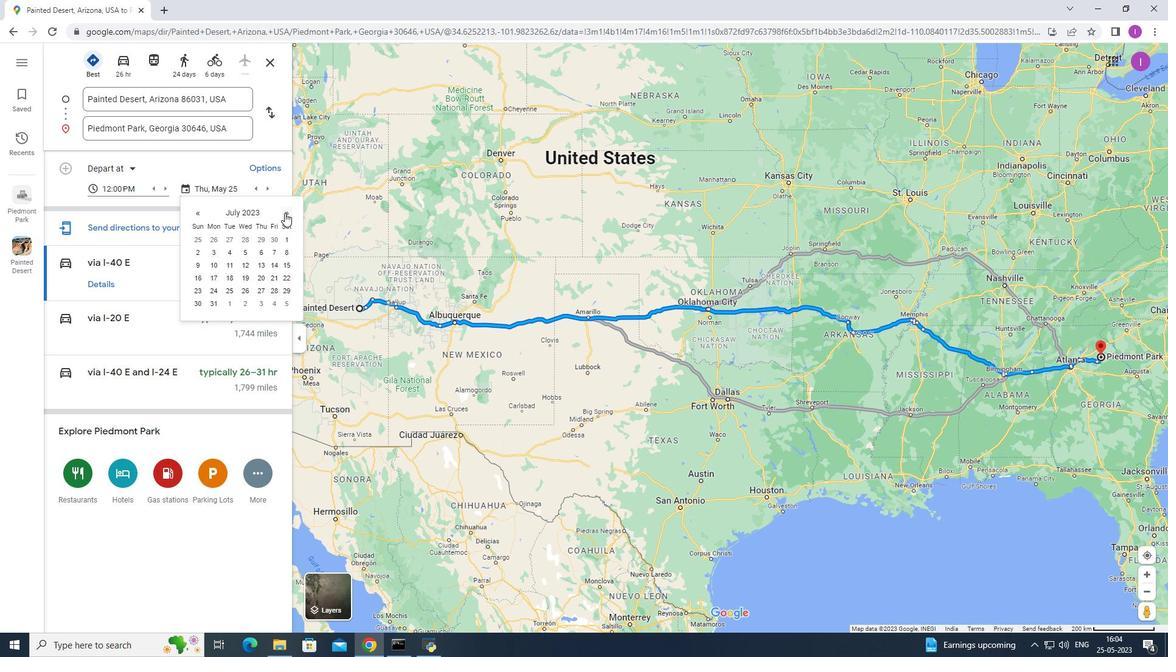 
Action: Mouse pressed left at (284, 212)
Screenshot: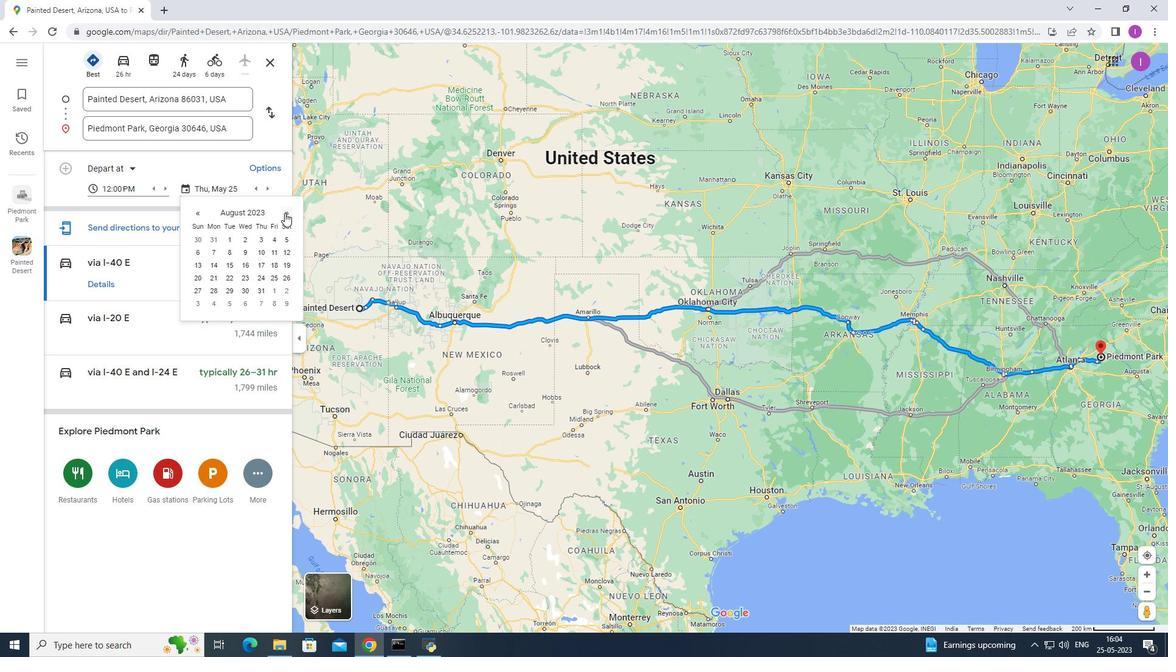 
Action: Mouse pressed left at (284, 212)
Screenshot: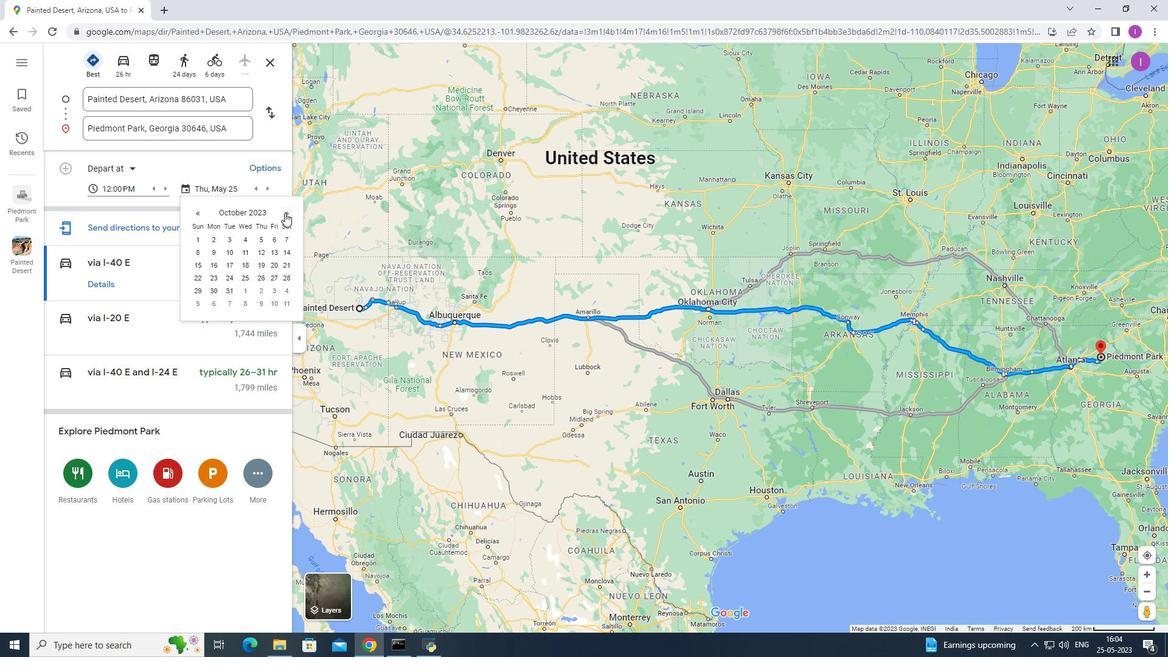 
Action: Mouse pressed left at (284, 212)
Screenshot: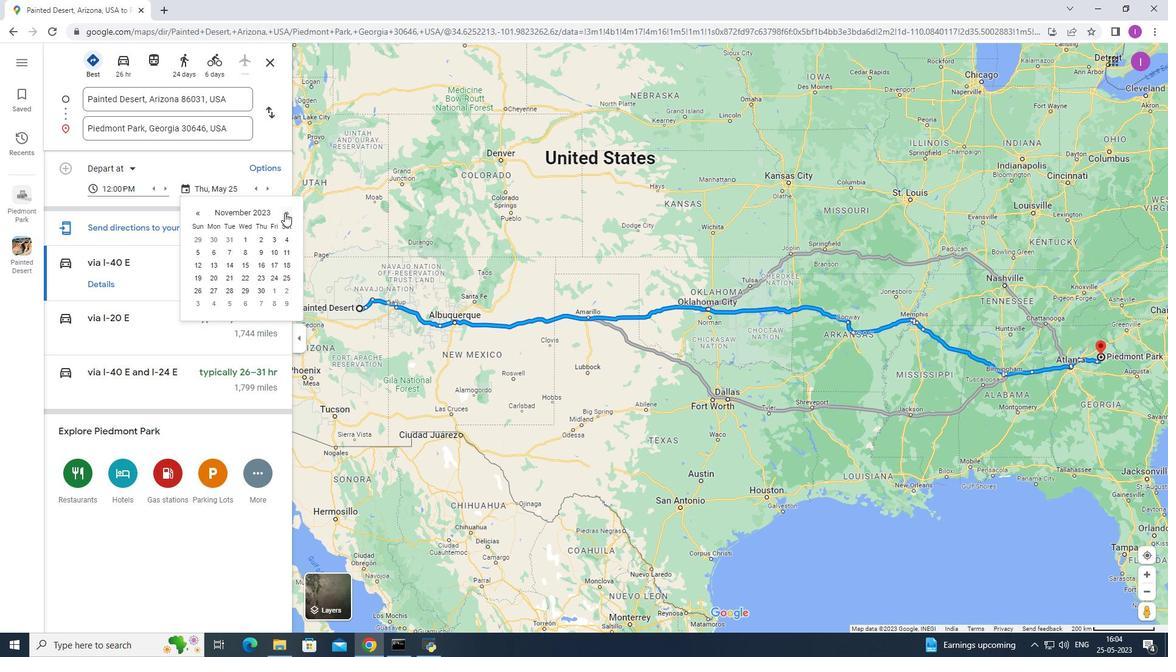 
Action: Mouse moved to (275, 262)
Screenshot: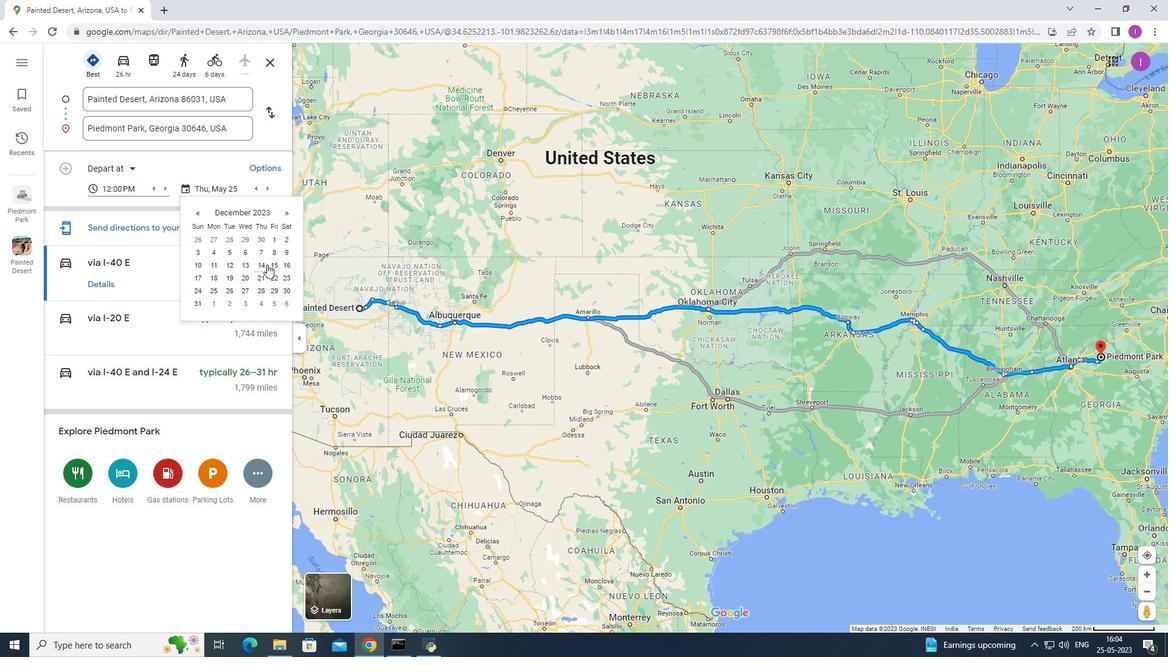 
Action: Mouse pressed left at (275, 262)
Screenshot: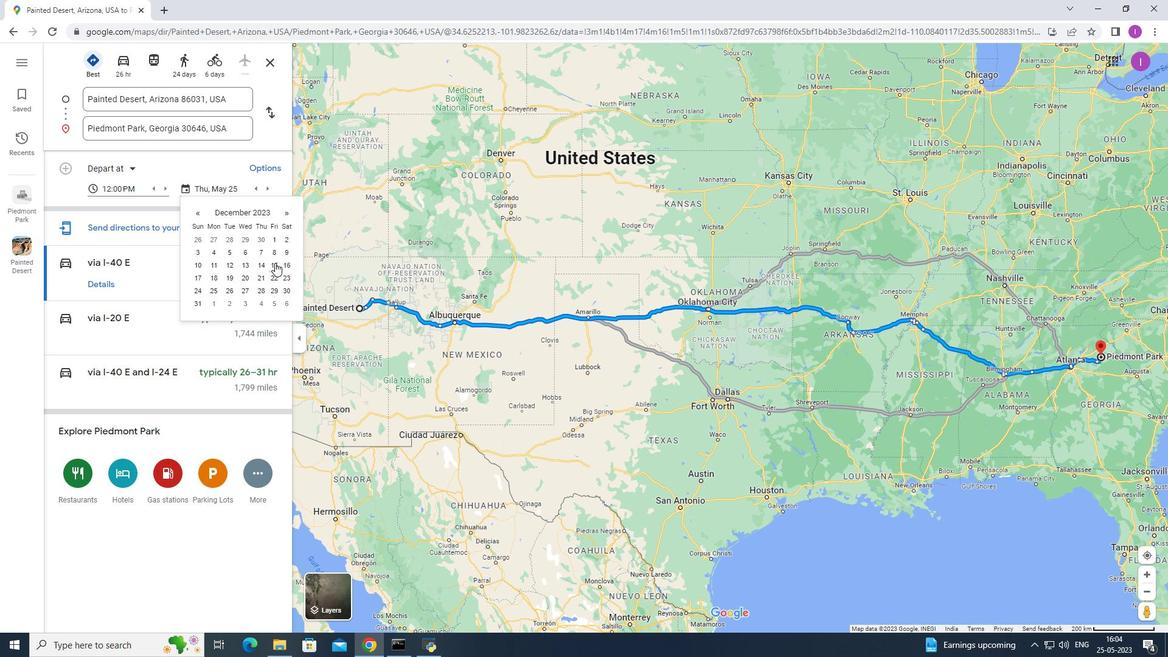 
Action: Mouse moved to (206, 311)
Screenshot: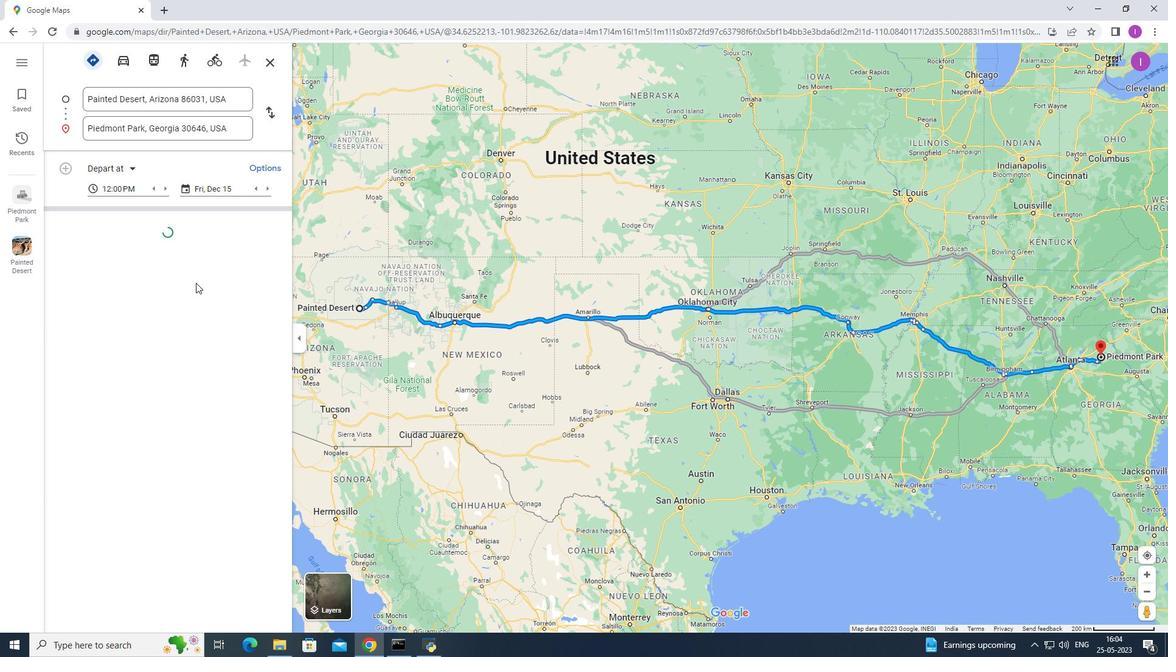 
